 Task: Find connections with filter location Governador Valadares with filter topic #Corporationwith filter profile language French with filter current company MetrixLab with filter school NSS College of Engineering, Palakkad with filter industry Oil and Gas with filter service category UX Research with filter keywords title Accounting Director
Action: Mouse moved to (486, 168)
Screenshot: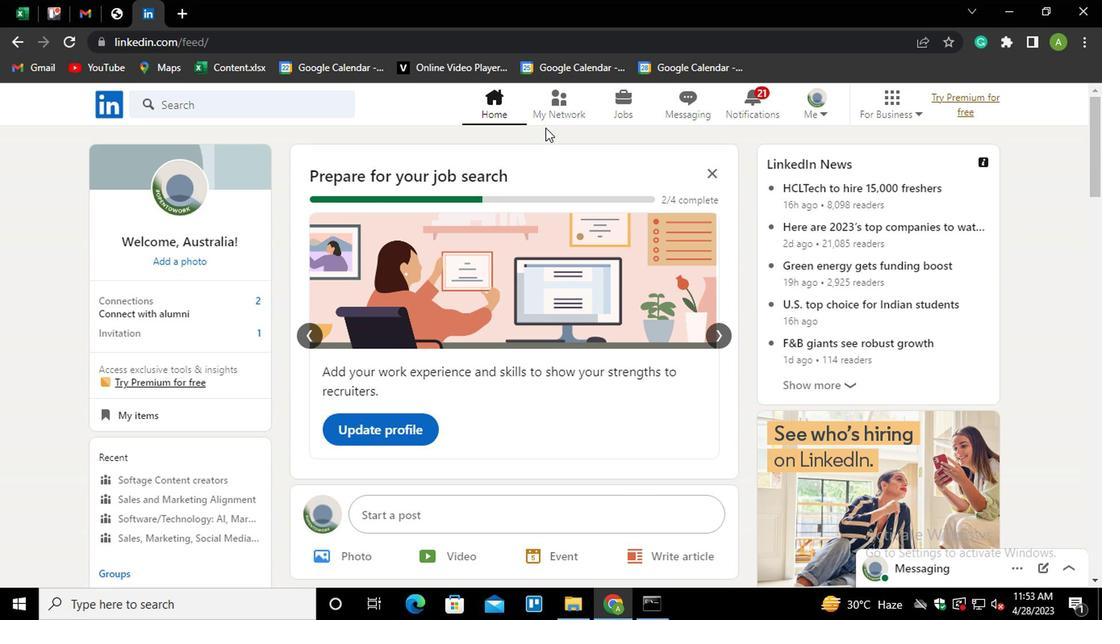 
Action: Mouse pressed left at (486, 168)
Screenshot: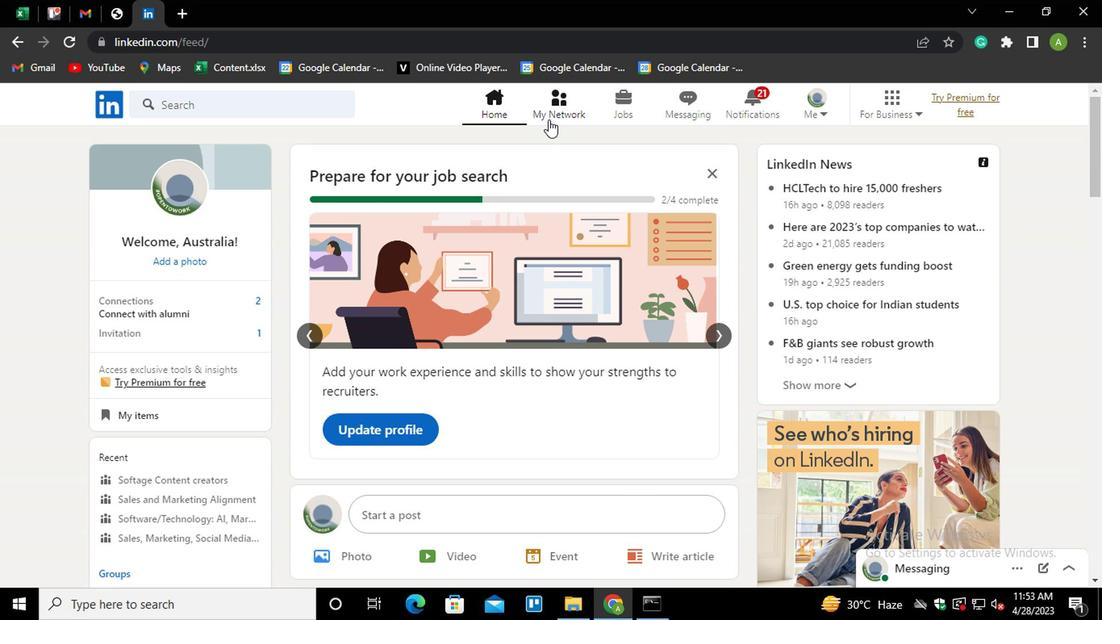 
Action: Mouse moved to (227, 227)
Screenshot: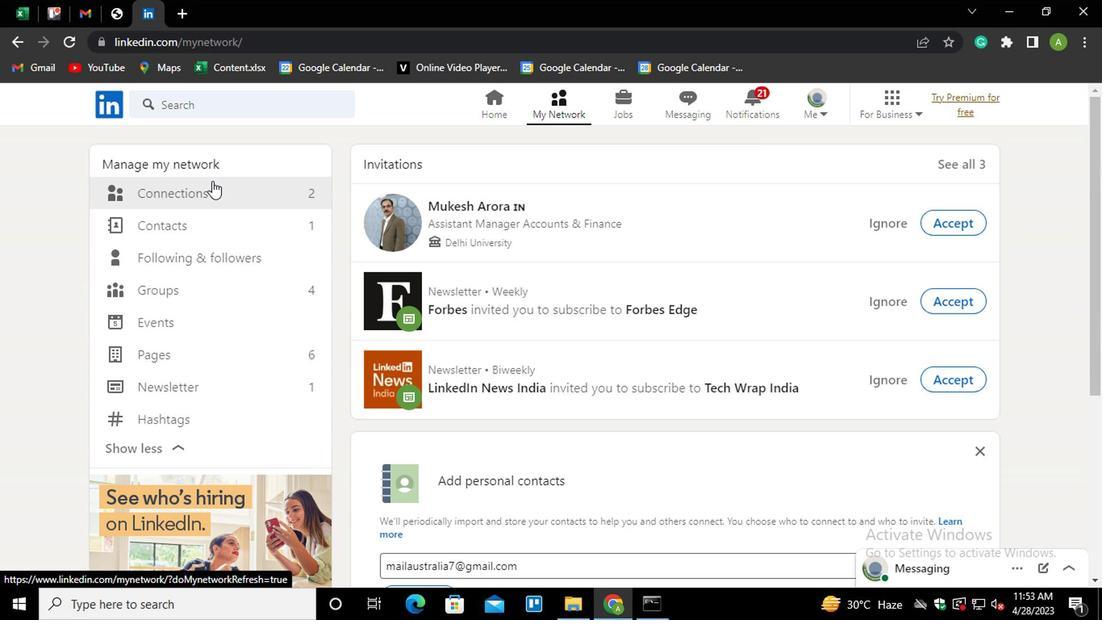 
Action: Mouse pressed left at (227, 227)
Screenshot: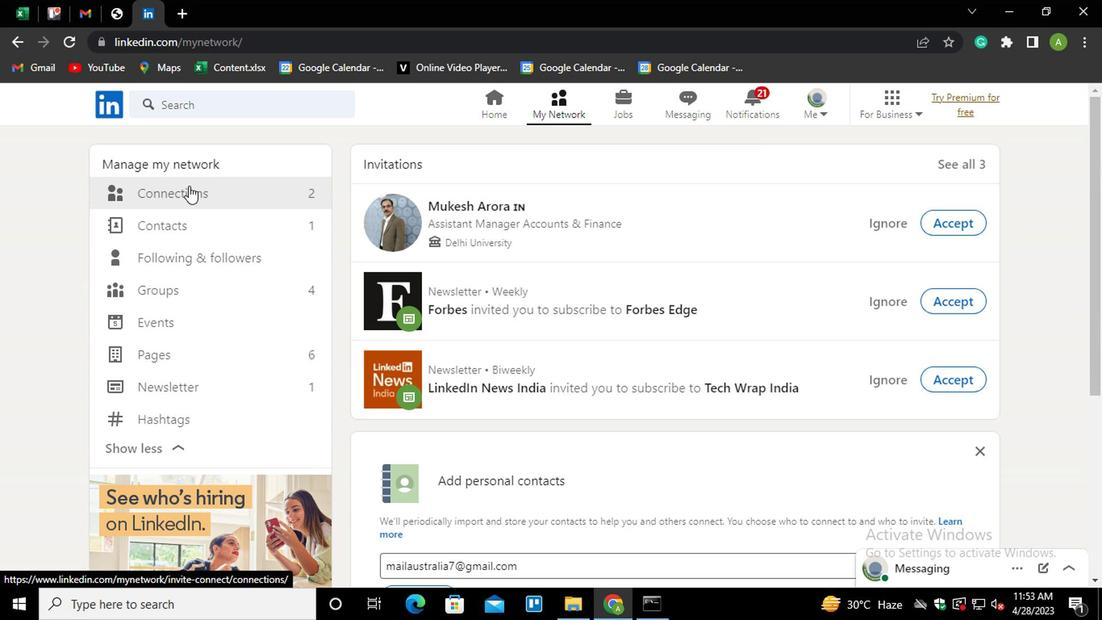 
Action: Mouse moved to (552, 229)
Screenshot: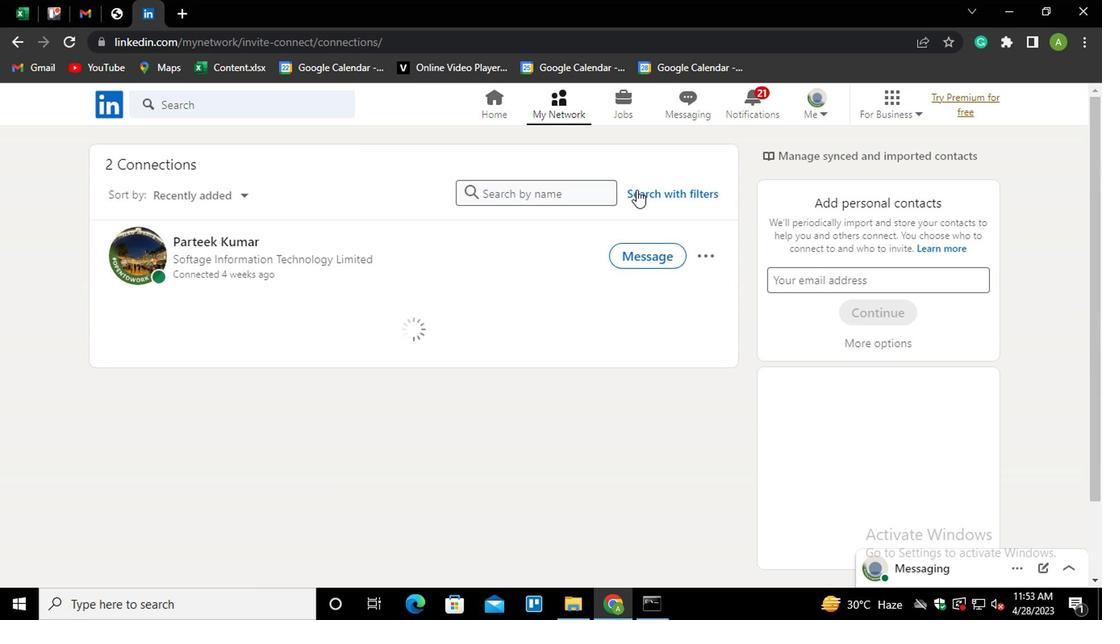 
Action: Mouse pressed left at (552, 229)
Screenshot: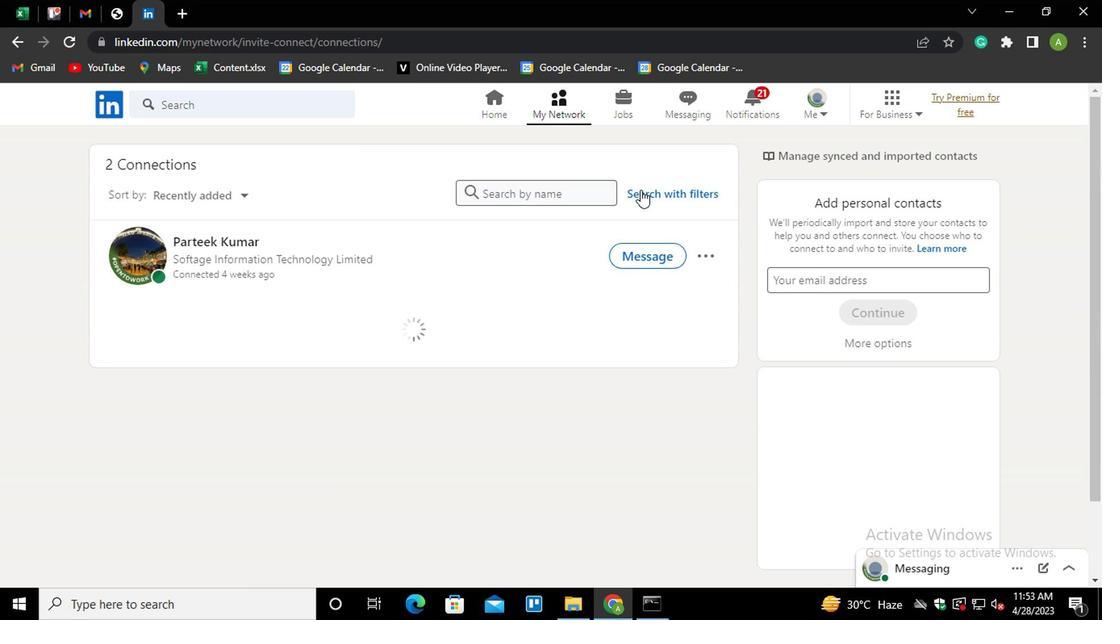 
Action: Mouse moved to (523, 205)
Screenshot: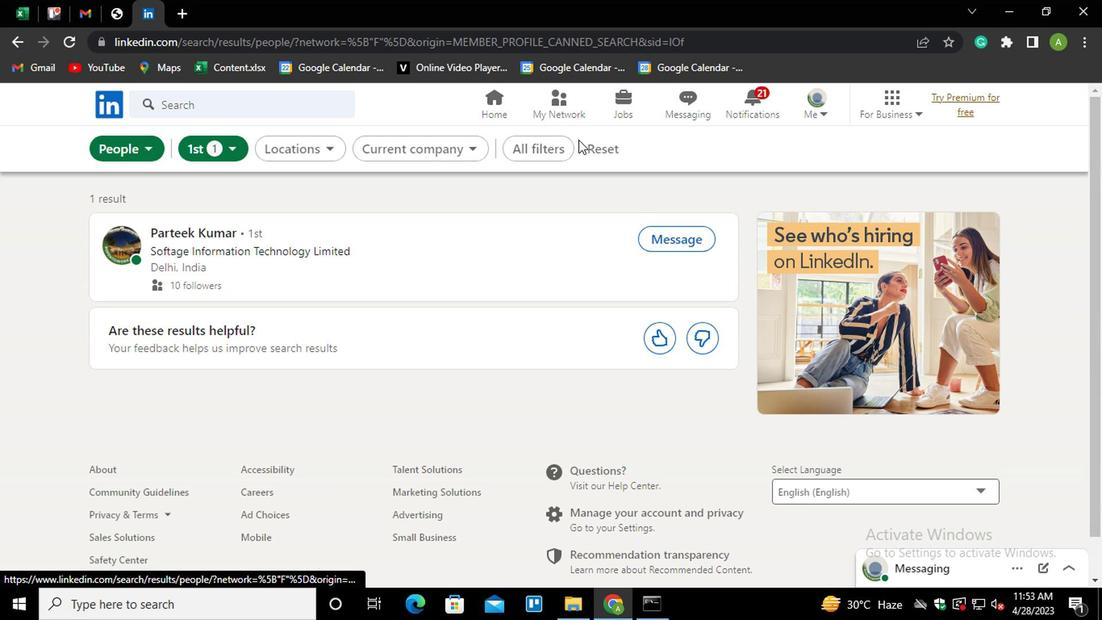 
Action: Mouse pressed left at (523, 205)
Screenshot: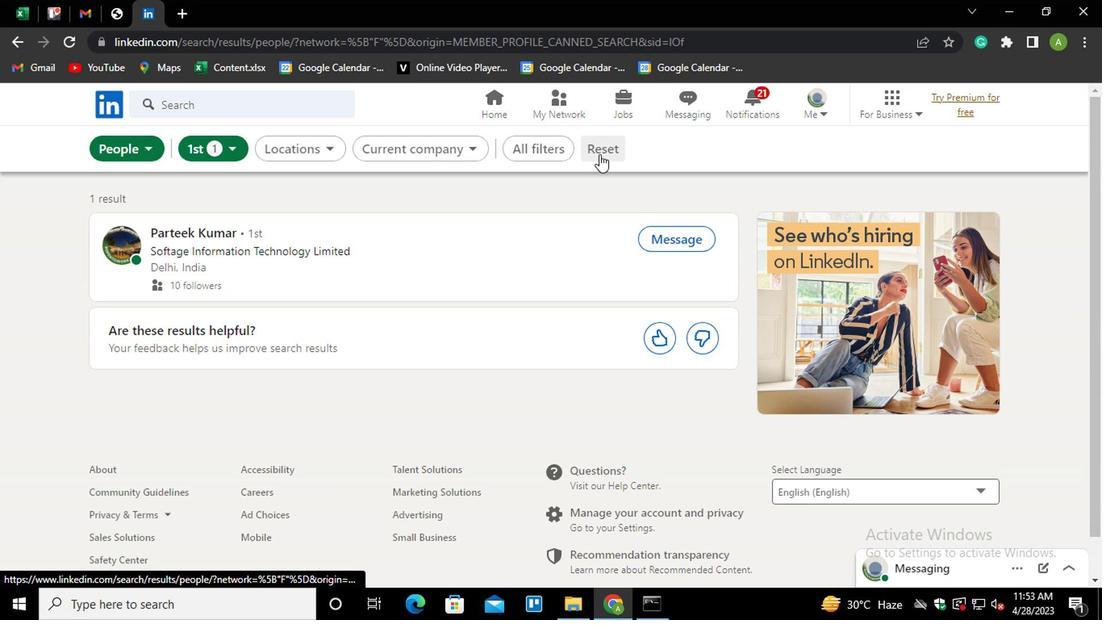 
Action: Mouse moved to (509, 201)
Screenshot: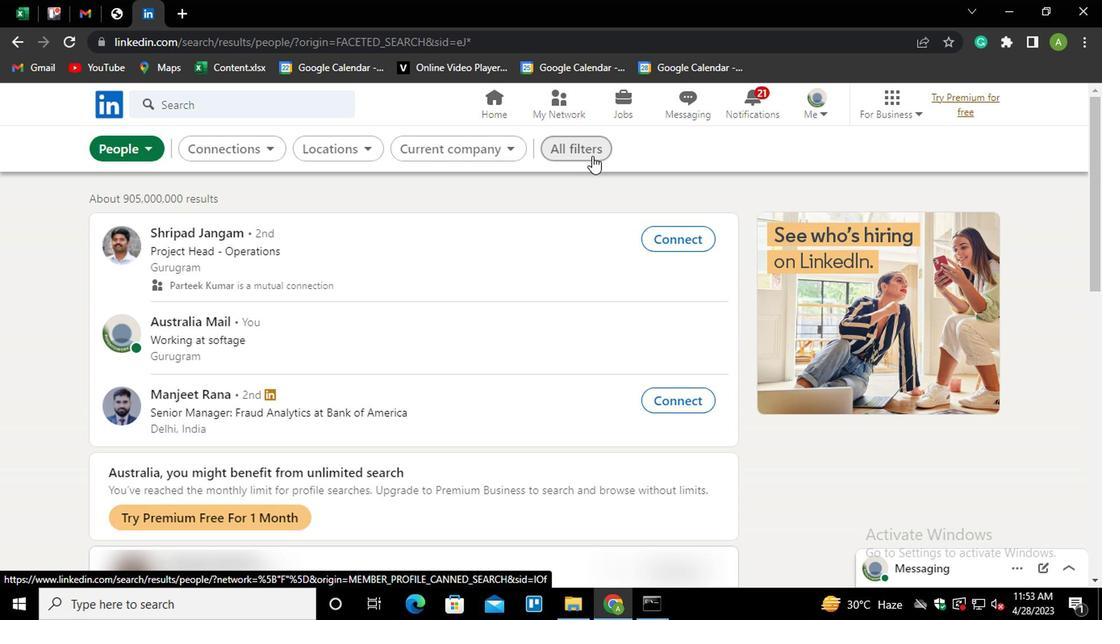 
Action: Mouse pressed left at (509, 201)
Screenshot: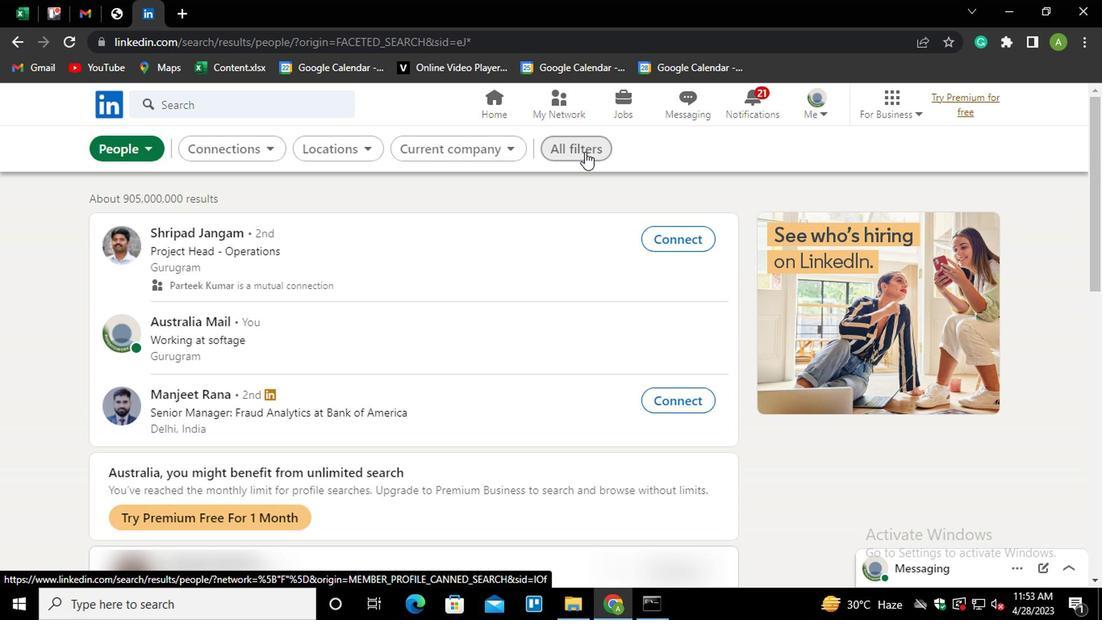 
Action: Mouse moved to (693, 284)
Screenshot: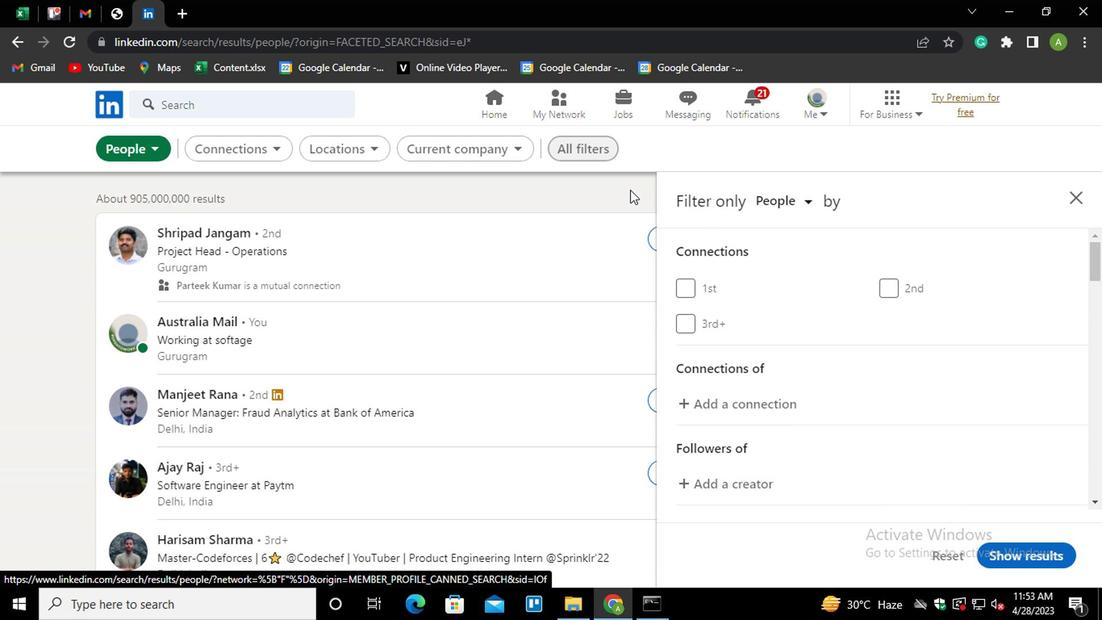 
Action: Mouse scrolled (693, 284) with delta (0, 0)
Screenshot: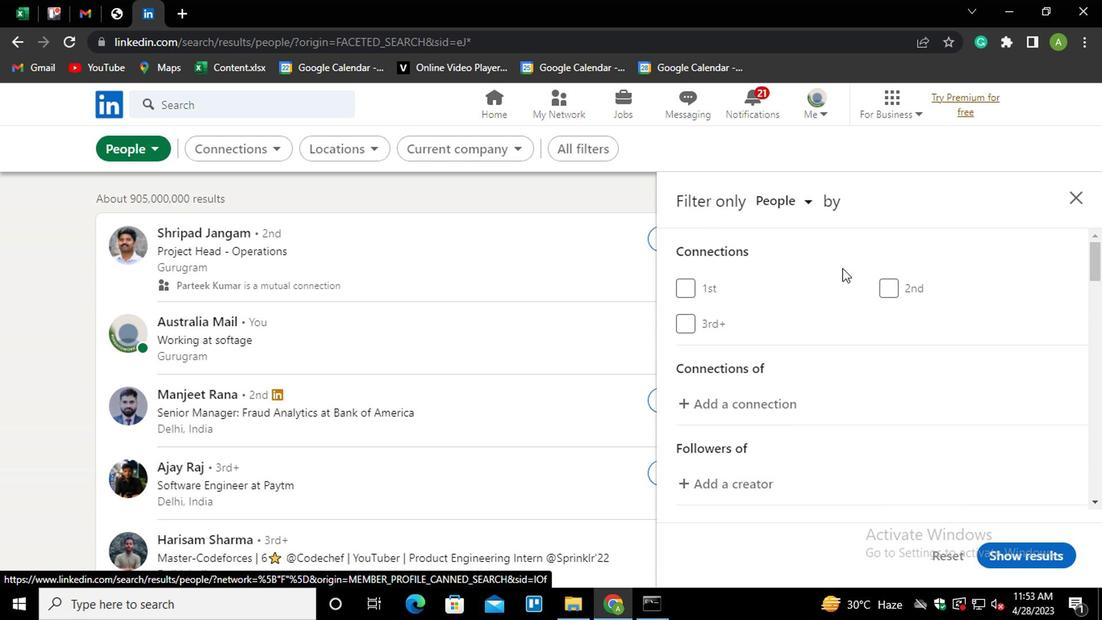 
Action: Mouse scrolled (693, 284) with delta (0, 0)
Screenshot: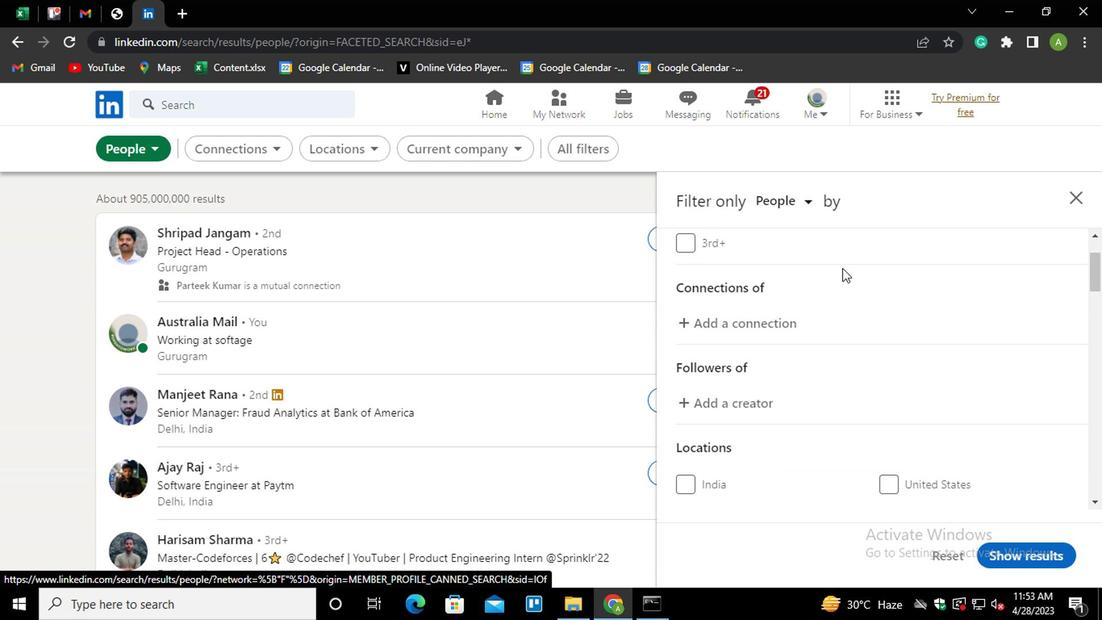 
Action: Mouse scrolled (693, 284) with delta (0, 0)
Screenshot: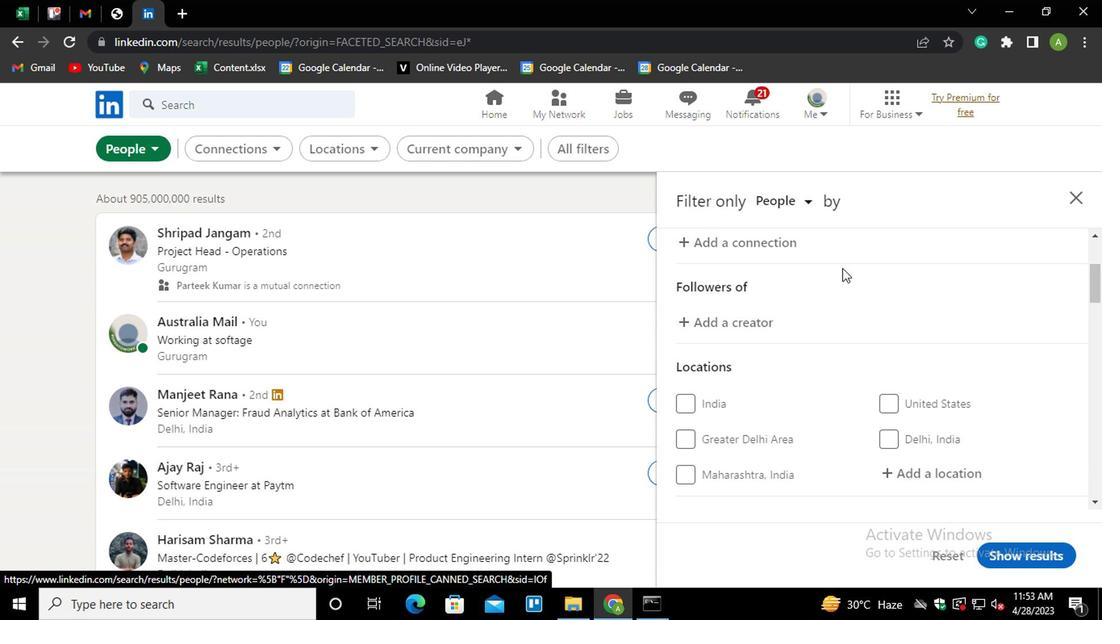 
Action: Mouse scrolled (693, 284) with delta (0, 0)
Screenshot: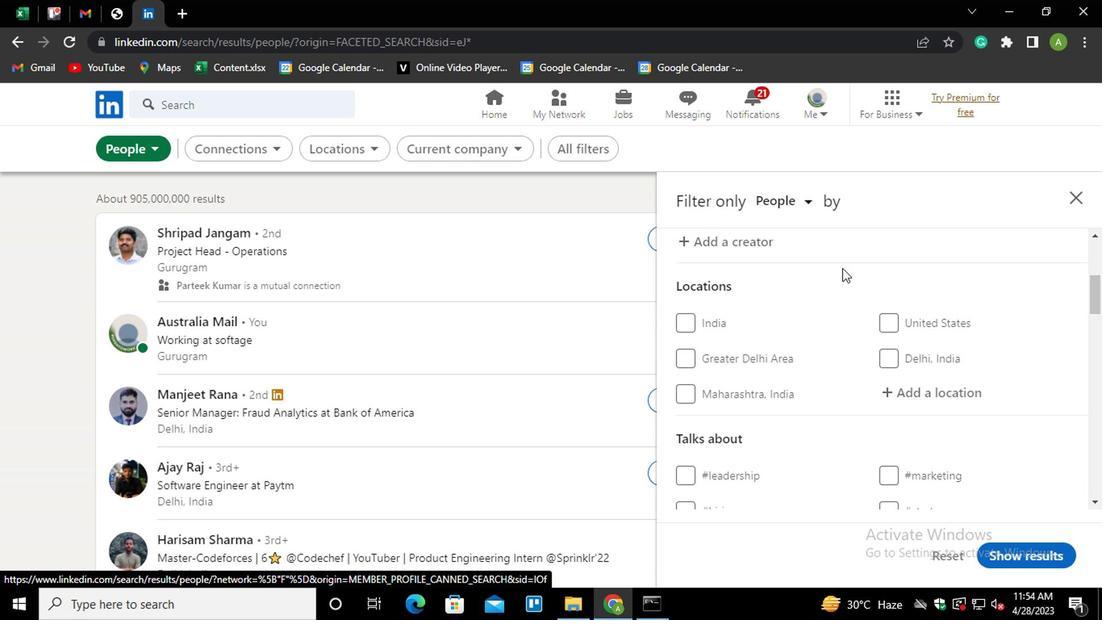 
Action: Mouse moved to (737, 315)
Screenshot: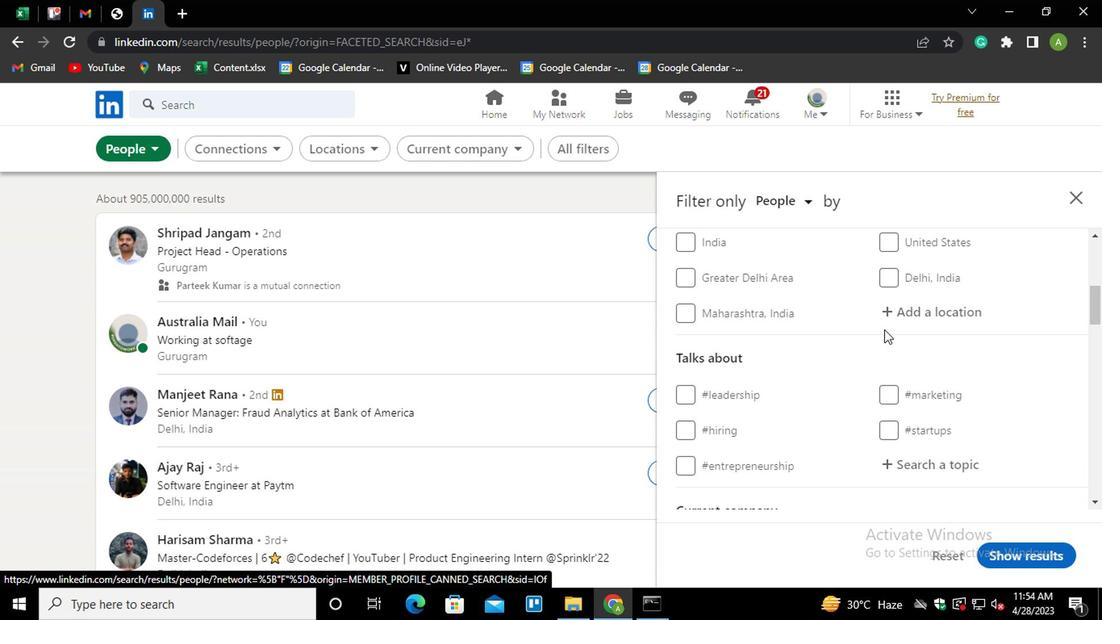 
Action: Mouse pressed left at (737, 315)
Screenshot: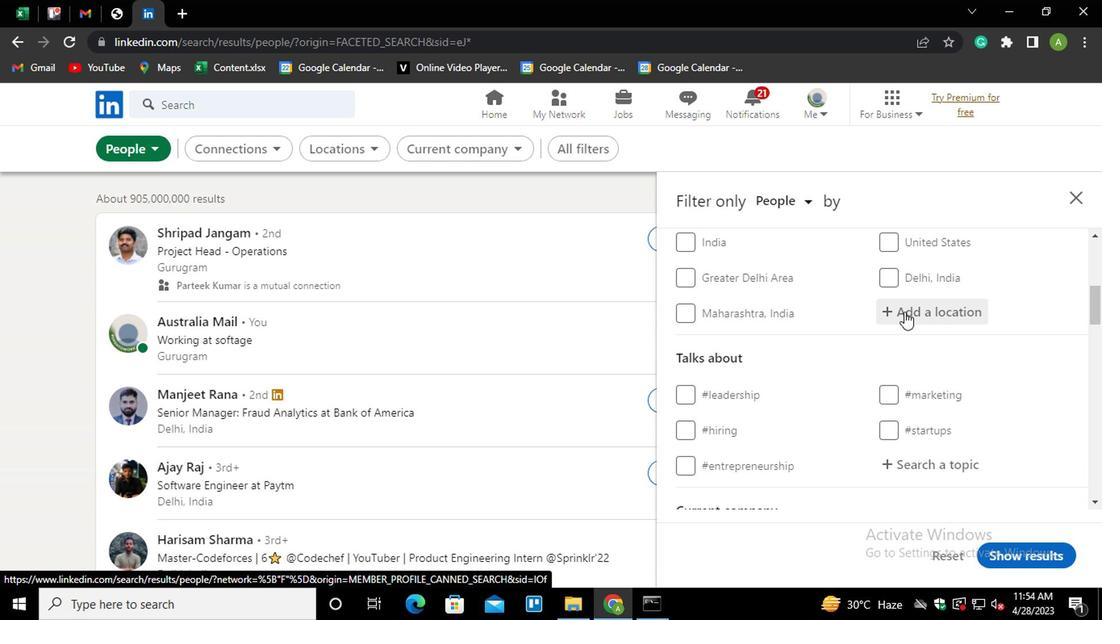 
Action: Key pressed <Key.shift>GOB<Key.backspace>VERNADOR<Key.down><Key.enter>
Screenshot: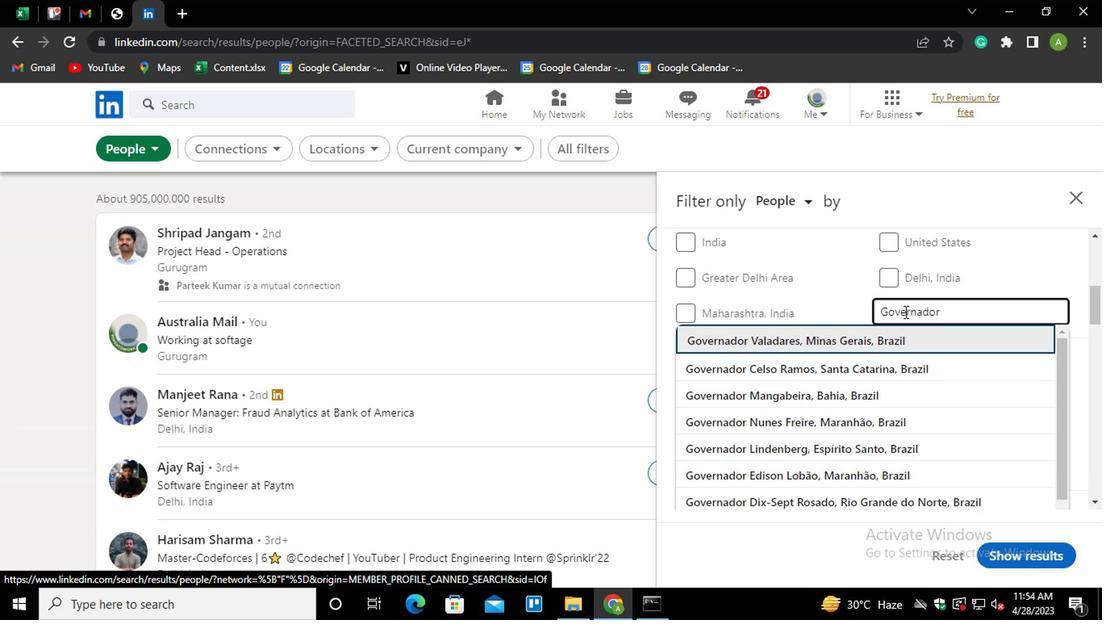 
Action: Mouse scrolled (737, 315) with delta (0, 0)
Screenshot: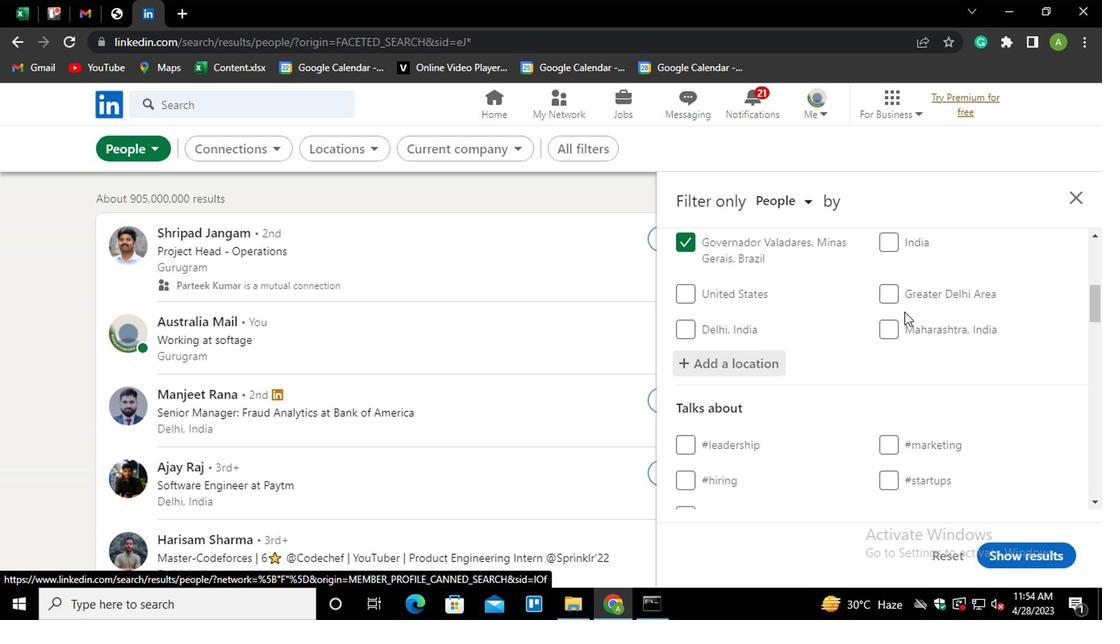 
Action: Mouse scrolled (737, 315) with delta (0, 0)
Screenshot: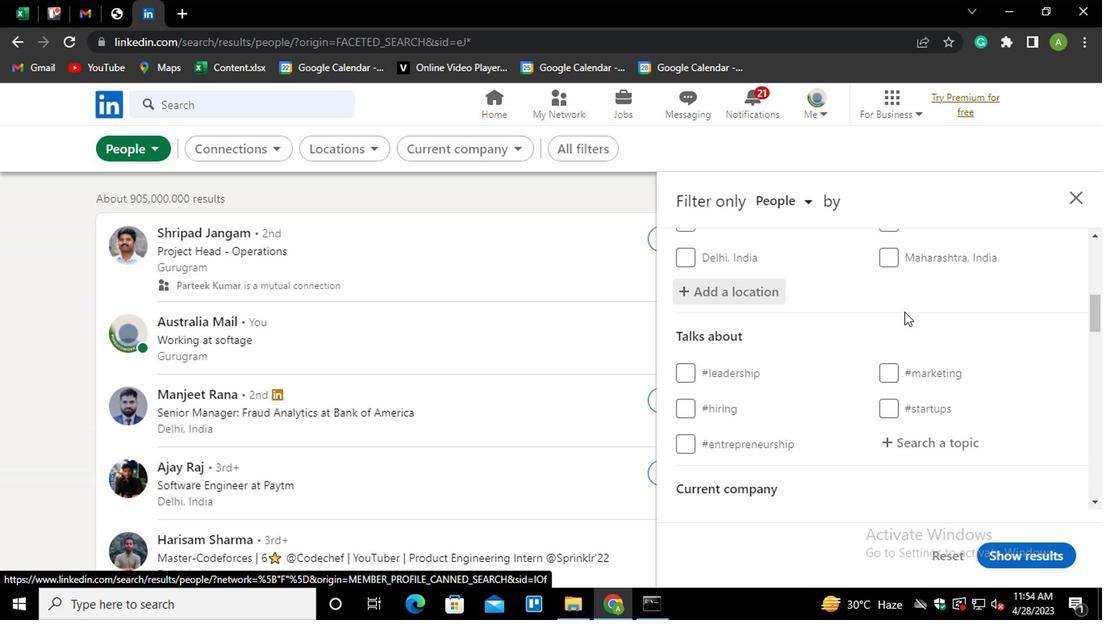 
Action: Mouse moved to (740, 339)
Screenshot: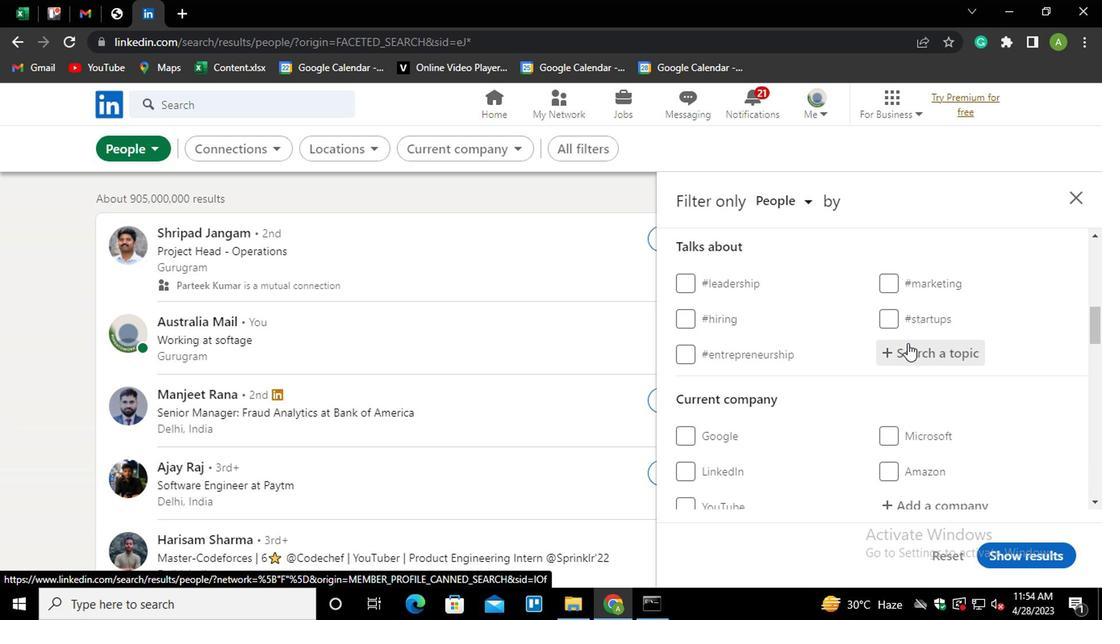 
Action: Mouse pressed left at (740, 339)
Screenshot: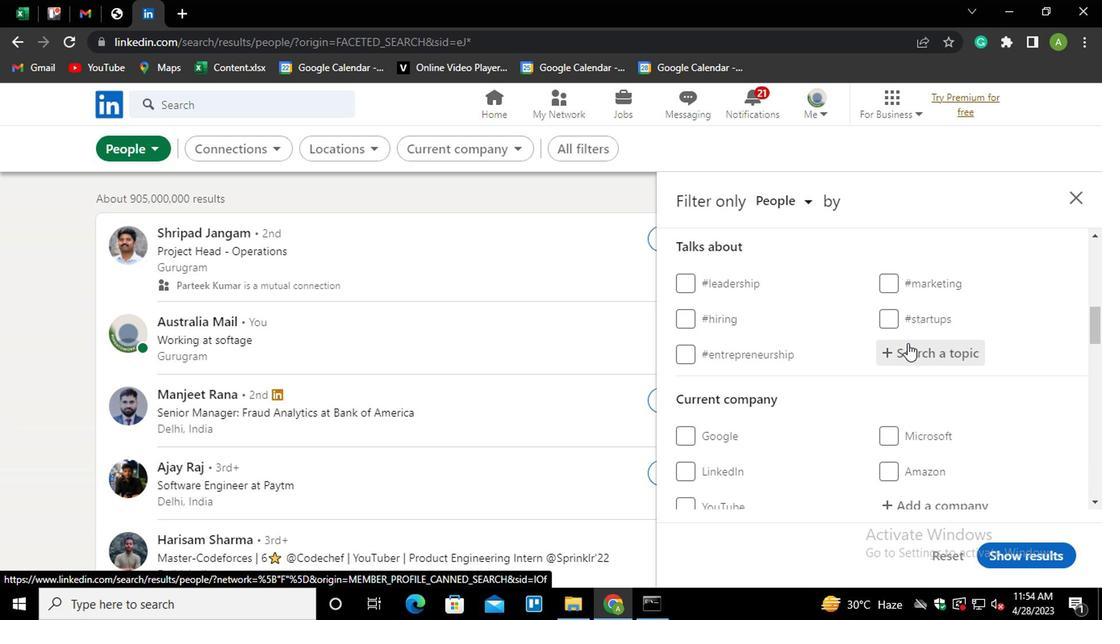 
Action: Key pressed CORPORATIN<Key.backspace><Key.down><Key.down><Key.down><Key.enter>
Screenshot: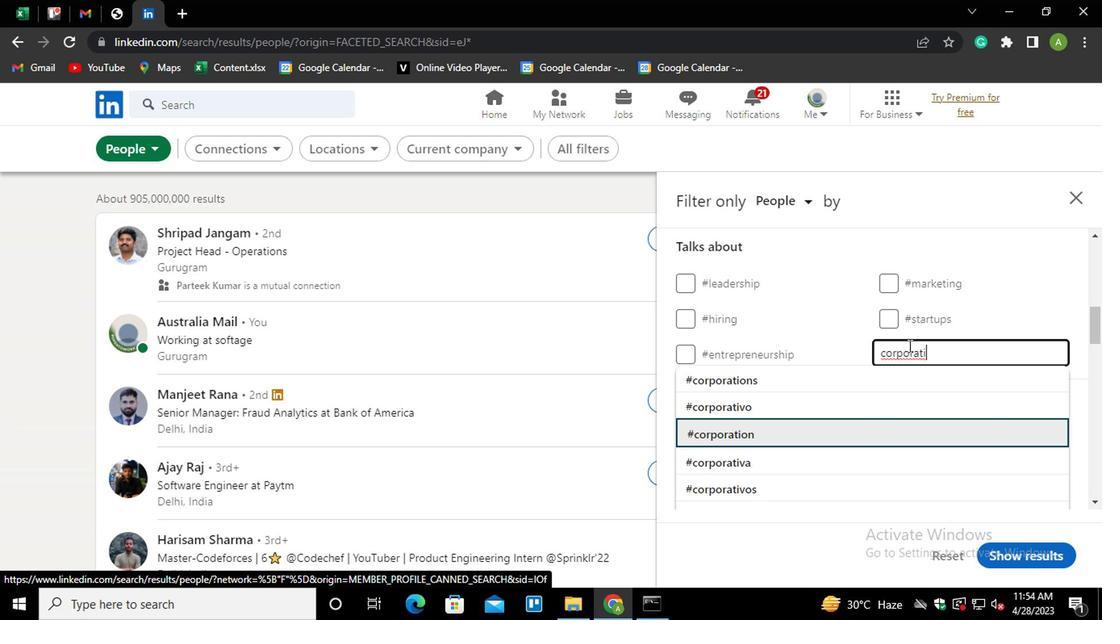 
Action: Mouse scrolled (740, 339) with delta (0, 0)
Screenshot: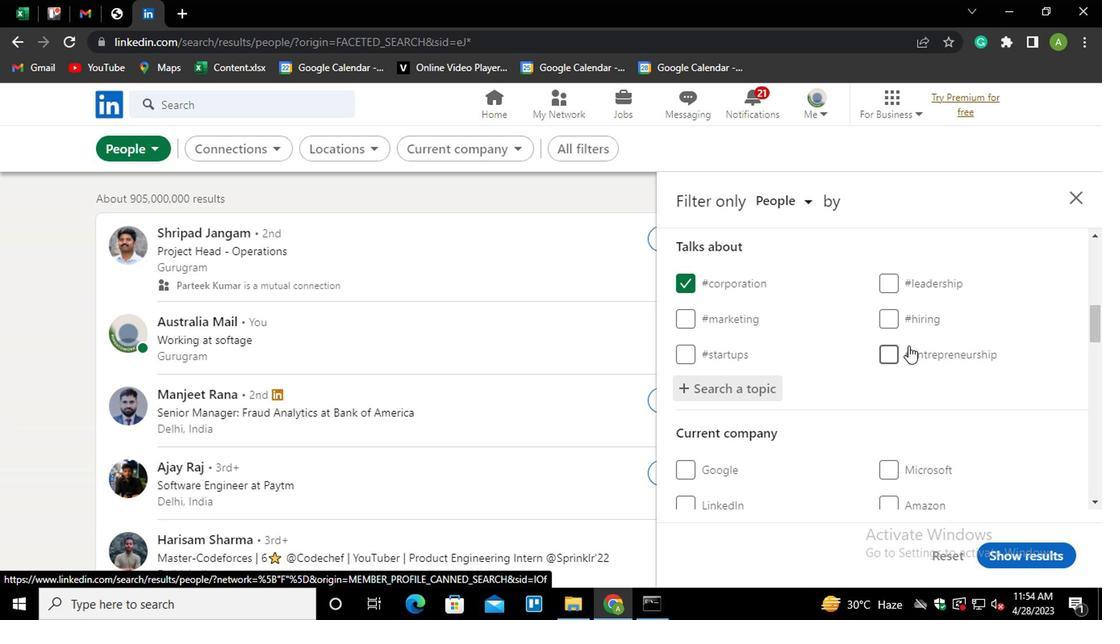 
Action: Mouse scrolled (740, 339) with delta (0, 0)
Screenshot: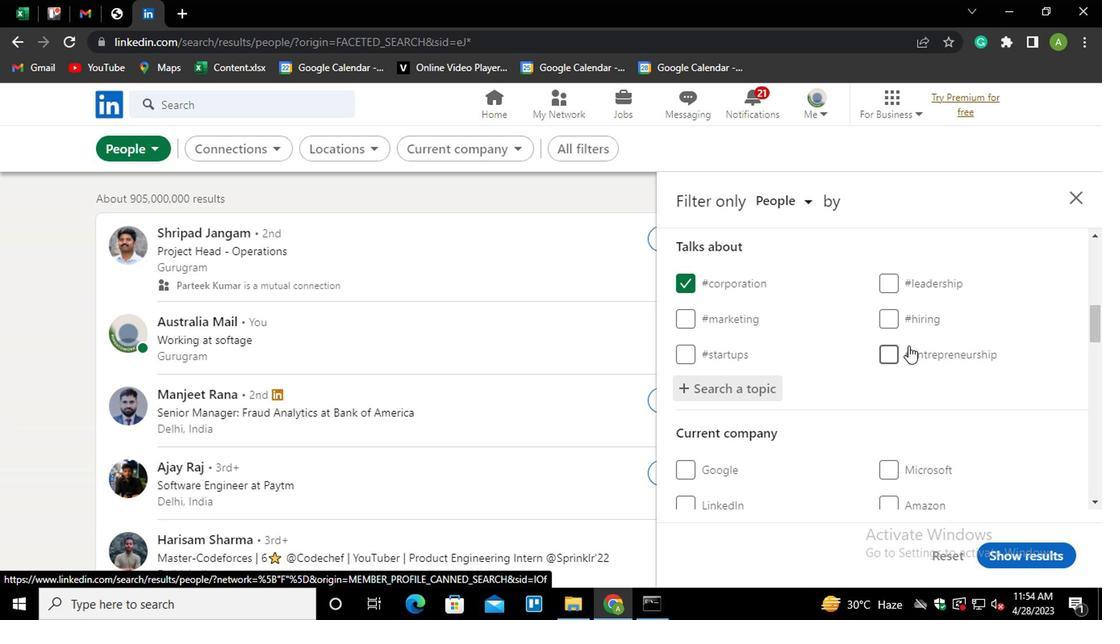 
Action: Mouse scrolled (740, 339) with delta (0, 0)
Screenshot: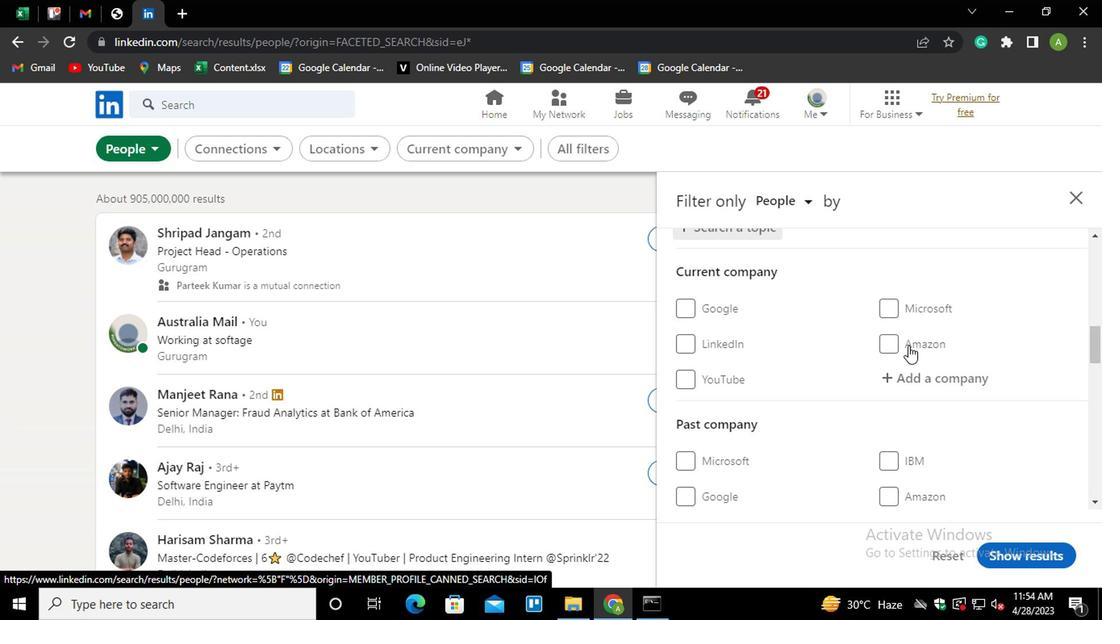 
Action: Mouse scrolled (740, 339) with delta (0, 0)
Screenshot: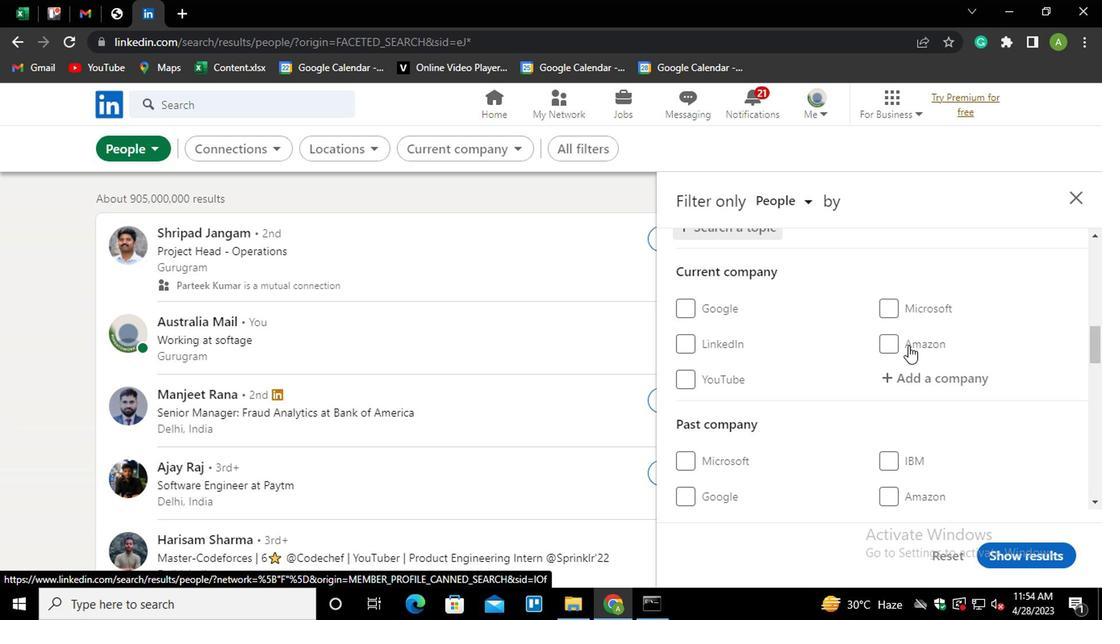 
Action: Mouse scrolled (740, 339) with delta (0, 0)
Screenshot: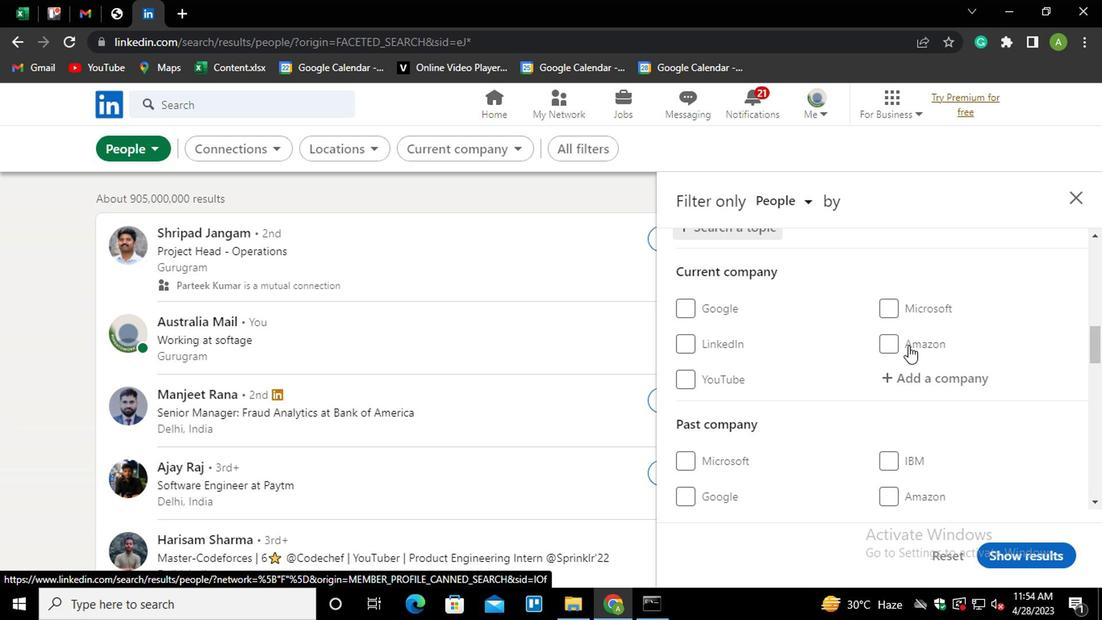 
Action: Mouse scrolled (740, 339) with delta (0, 0)
Screenshot: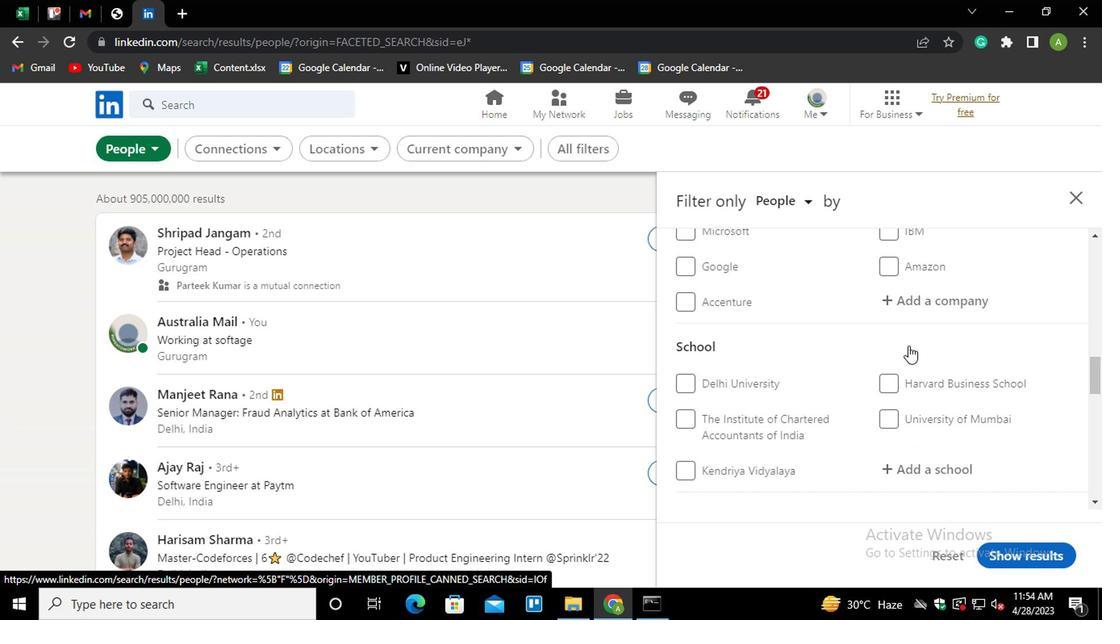 
Action: Mouse scrolled (740, 339) with delta (0, 0)
Screenshot: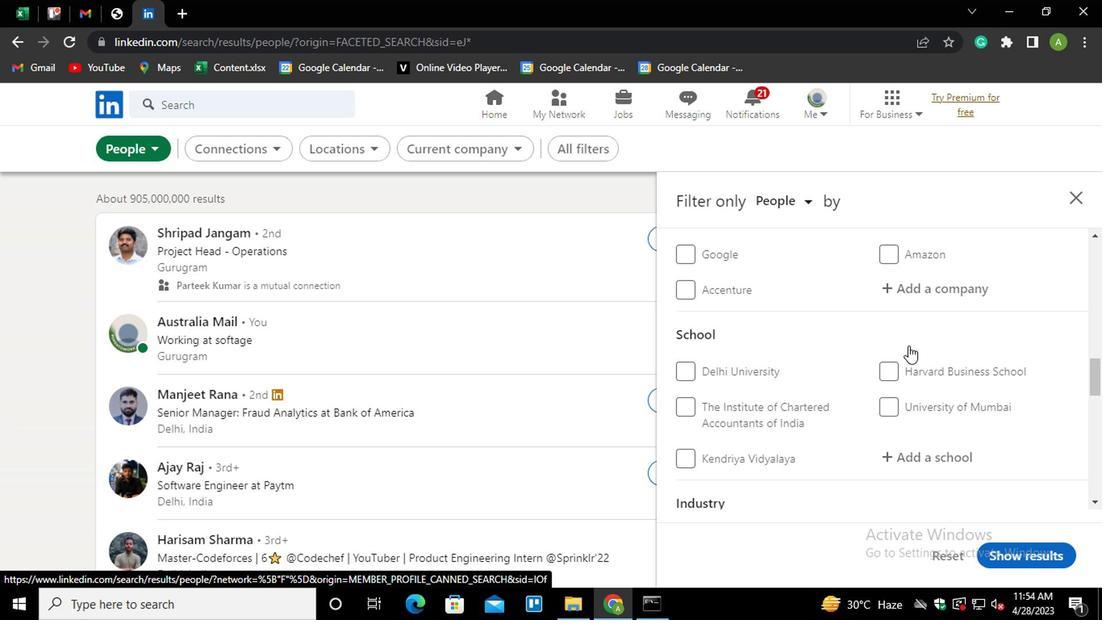 
Action: Mouse scrolled (740, 339) with delta (0, 0)
Screenshot: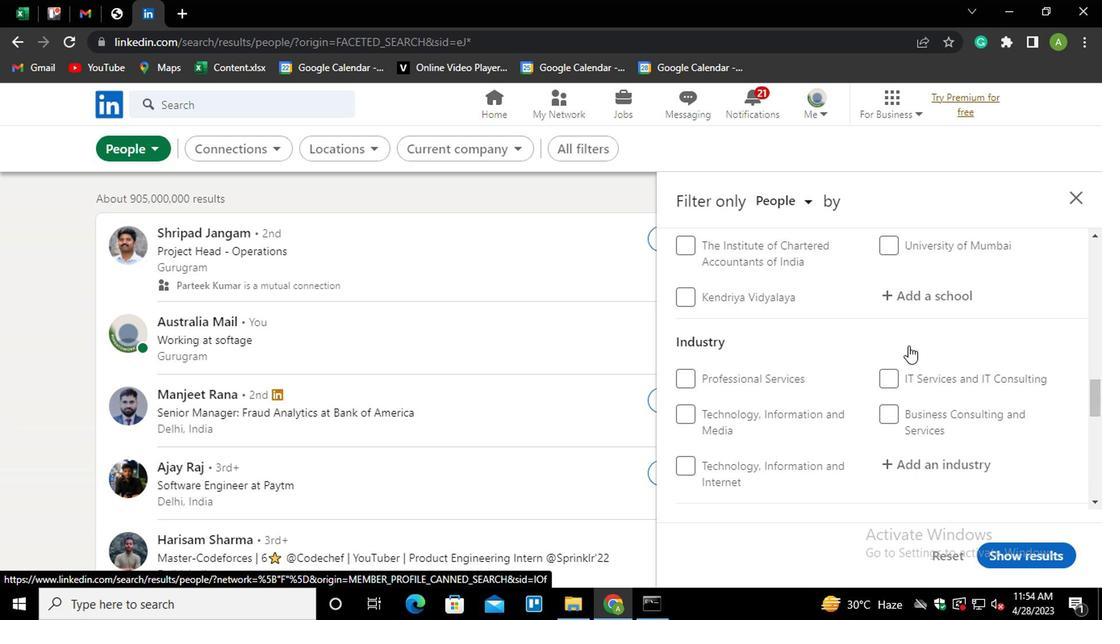 
Action: Mouse scrolled (740, 339) with delta (0, 0)
Screenshot: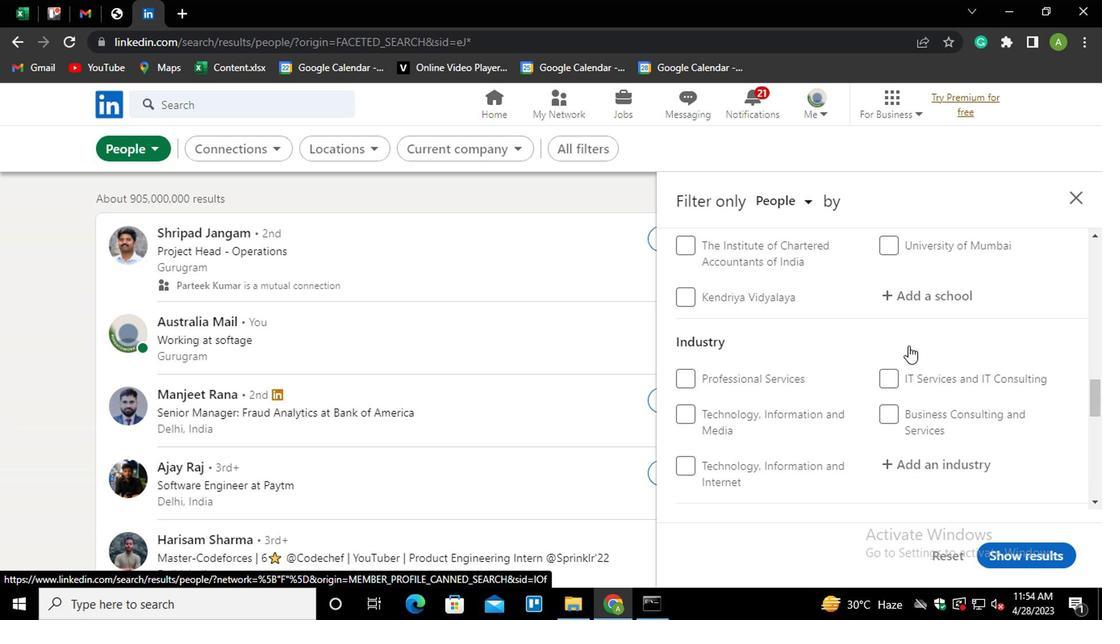 
Action: Mouse scrolled (740, 339) with delta (0, 0)
Screenshot: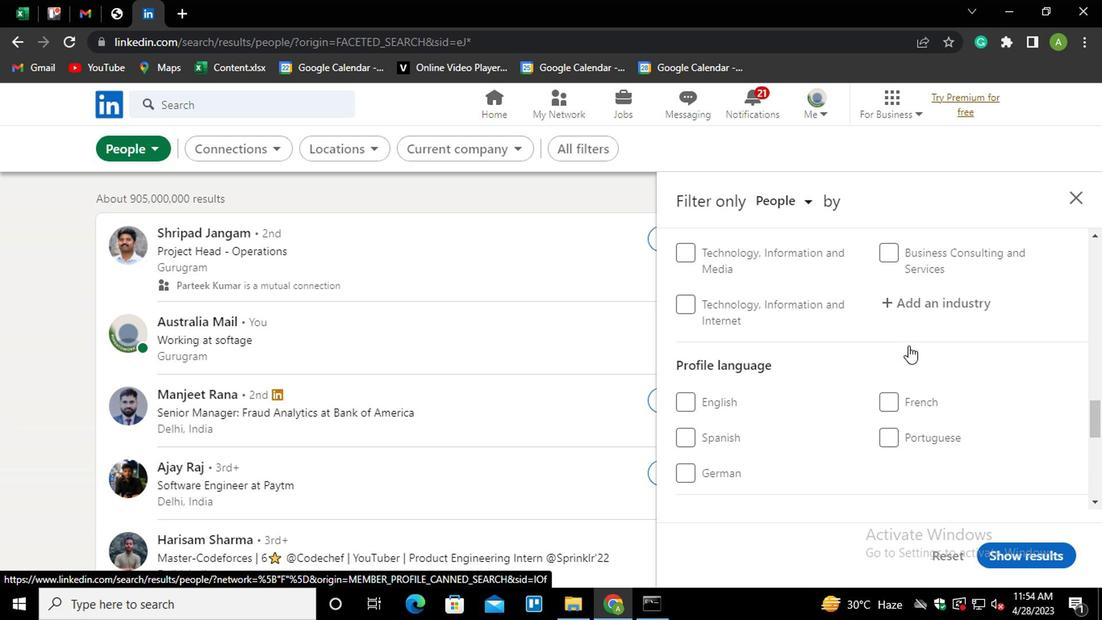 
Action: Mouse moved to (724, 325)
Screenshot: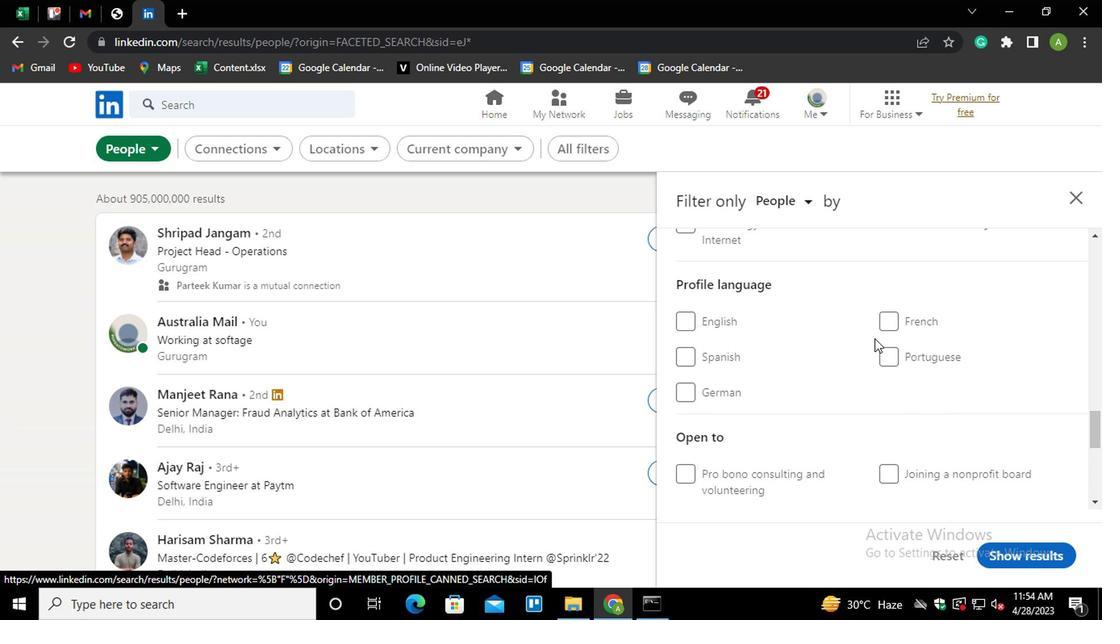 
Action: Mouse pressed left at (724, 325)
Screenshot: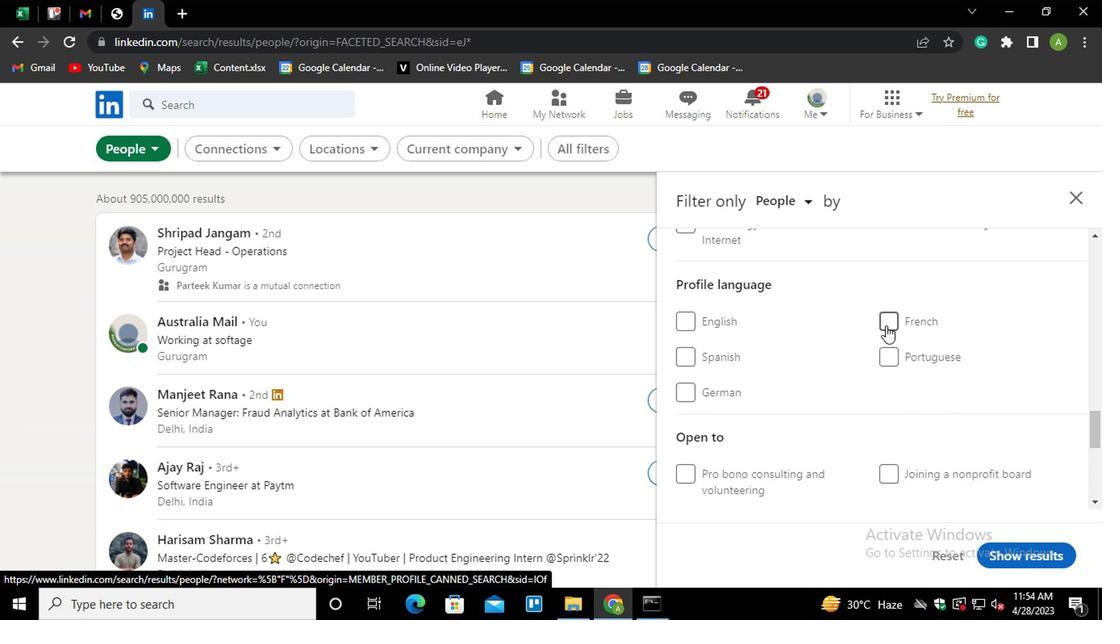 
Action: Mouse moved to (737, 349)
Screenshot: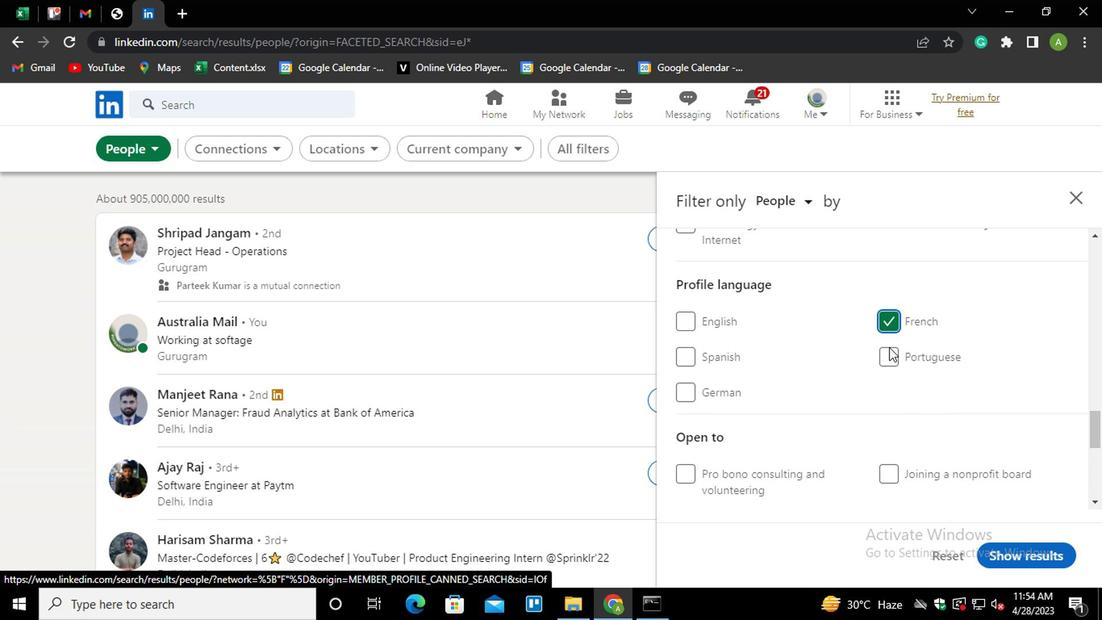 
Action: Mouse scrolled (737, 349) with delta (0, 0)
Screenshot: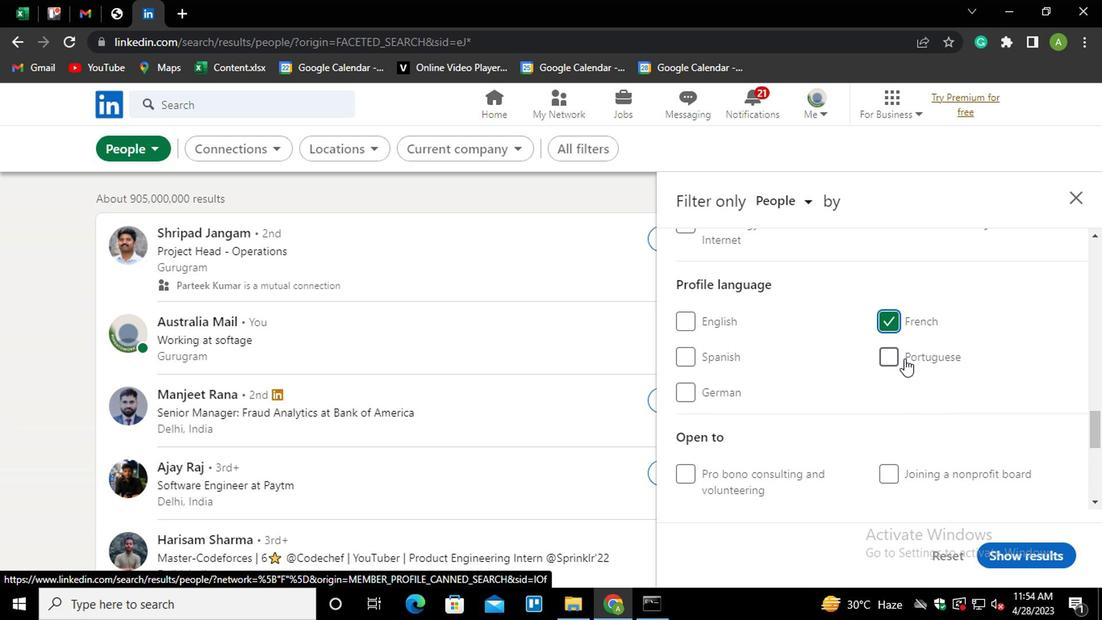 
Action: Mouse scrolled (737, 349) with delta (0, 0)
Screenshot: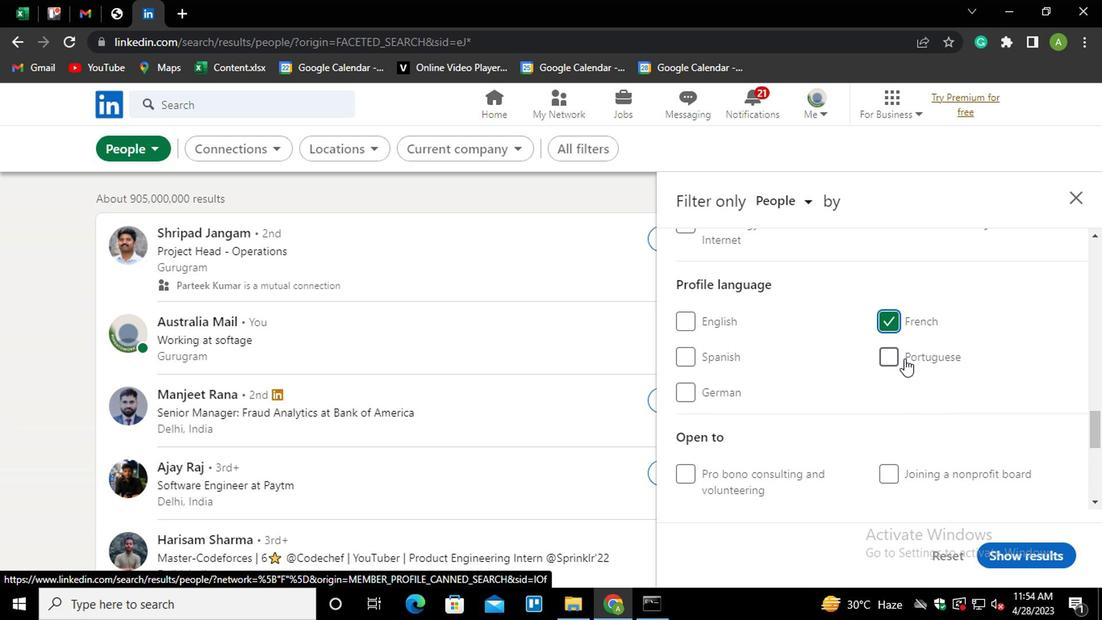 
Action: Mouse scrolled (737, 349) with delta (0, 0)
Screenshot: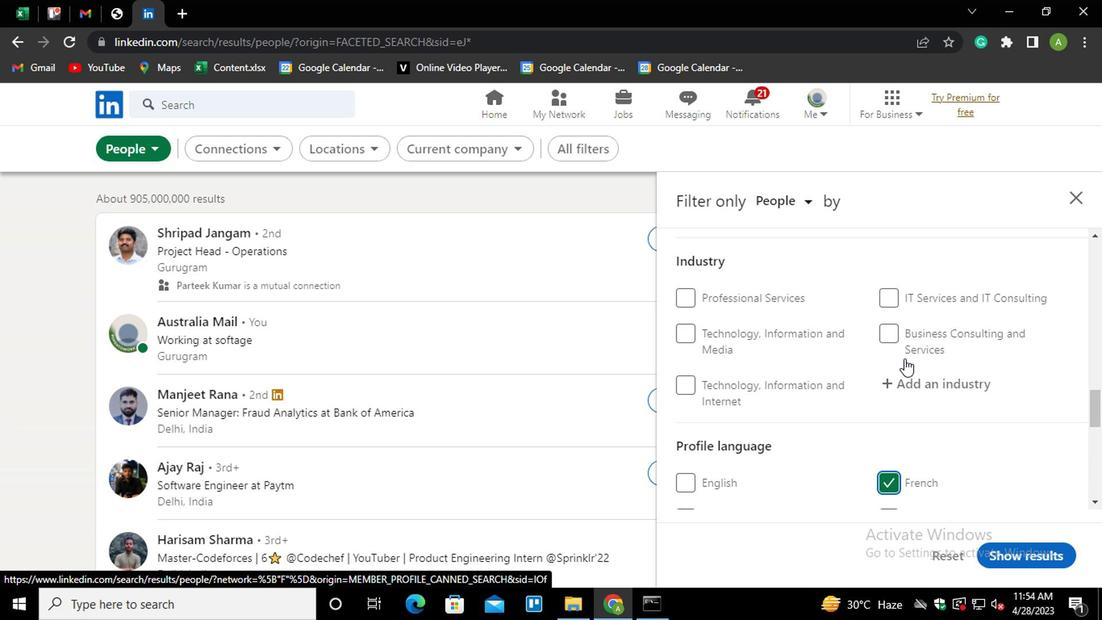 
Action: Mouse scrolled (737, 349) with delta (0, 0)
Screenshot: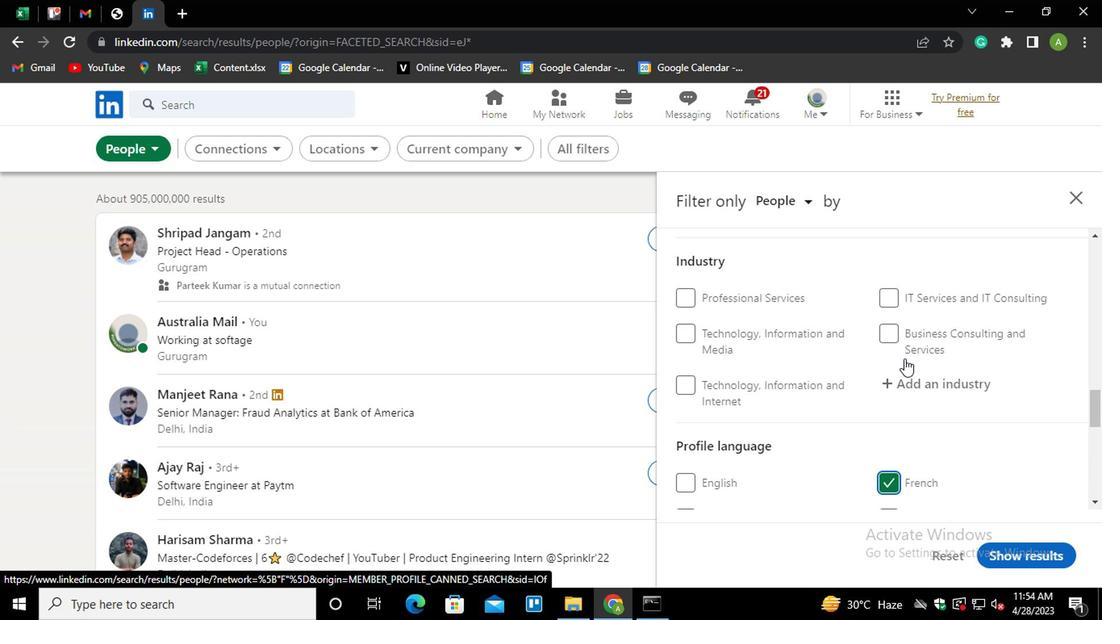 
Action: Mouse scrolled (737, 349) with delta (0, 0)
Screenshot: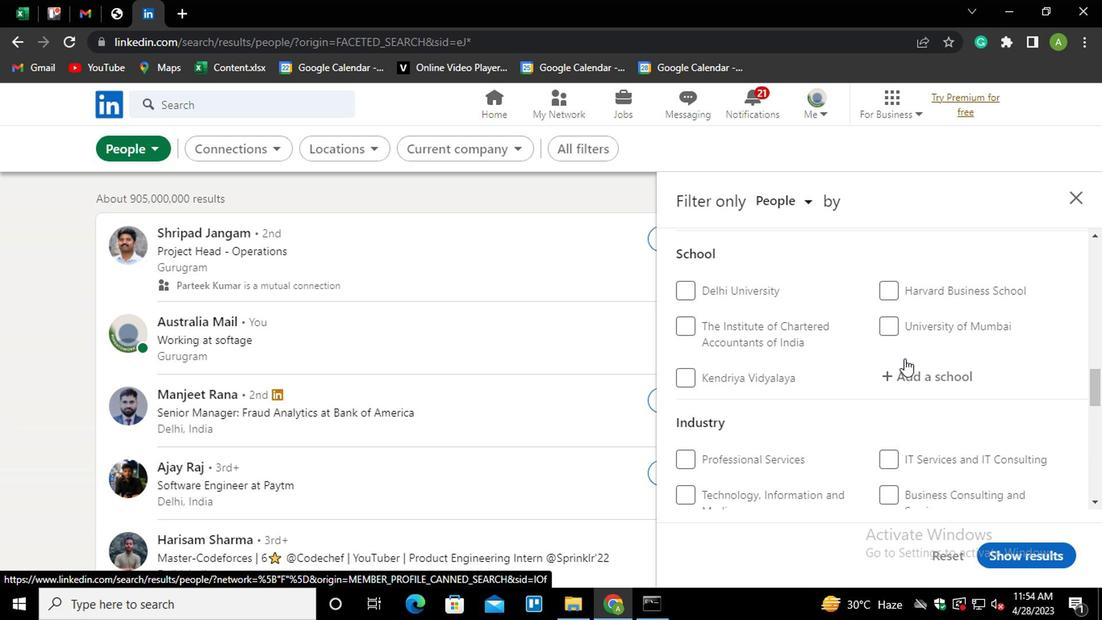 
Action: Mouse scrolled (737, 349) with delta (0, 0)
Screenshot: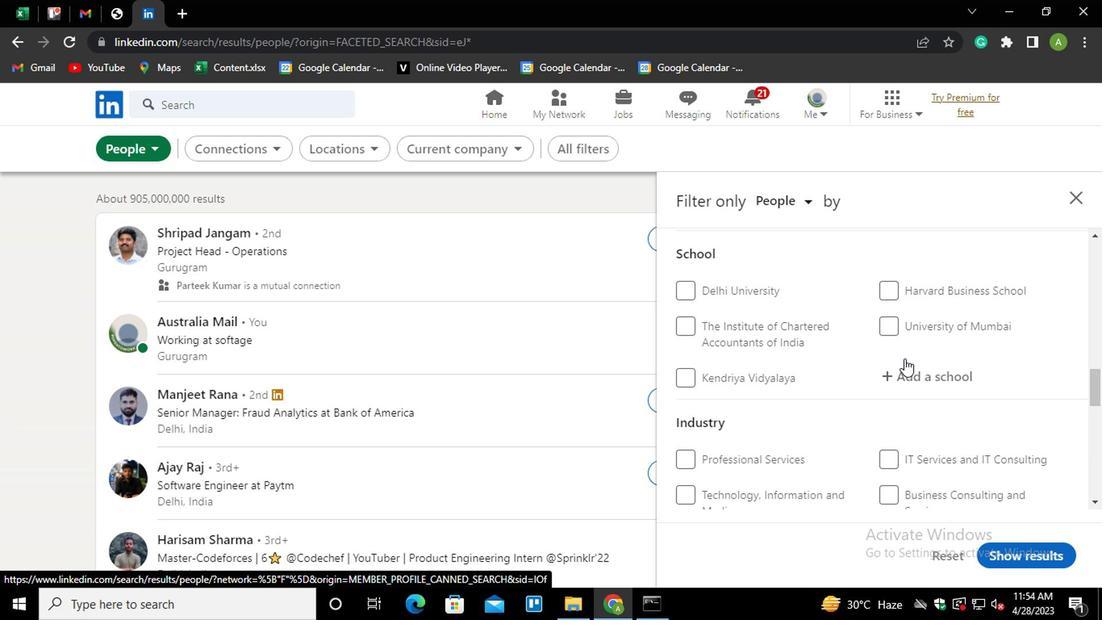 
Action: Mouse scrolled (737, 349) with delta (0, 0)
Screenshot: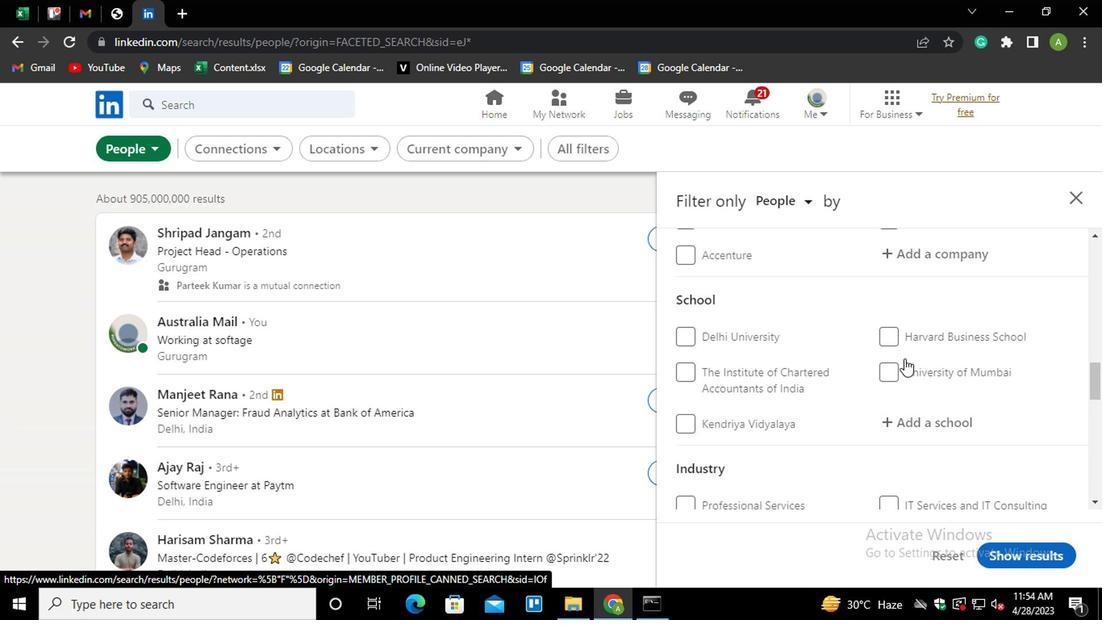 
Action: Mouse scrolled (737, 349) with delta (0, 0)
Screenshot: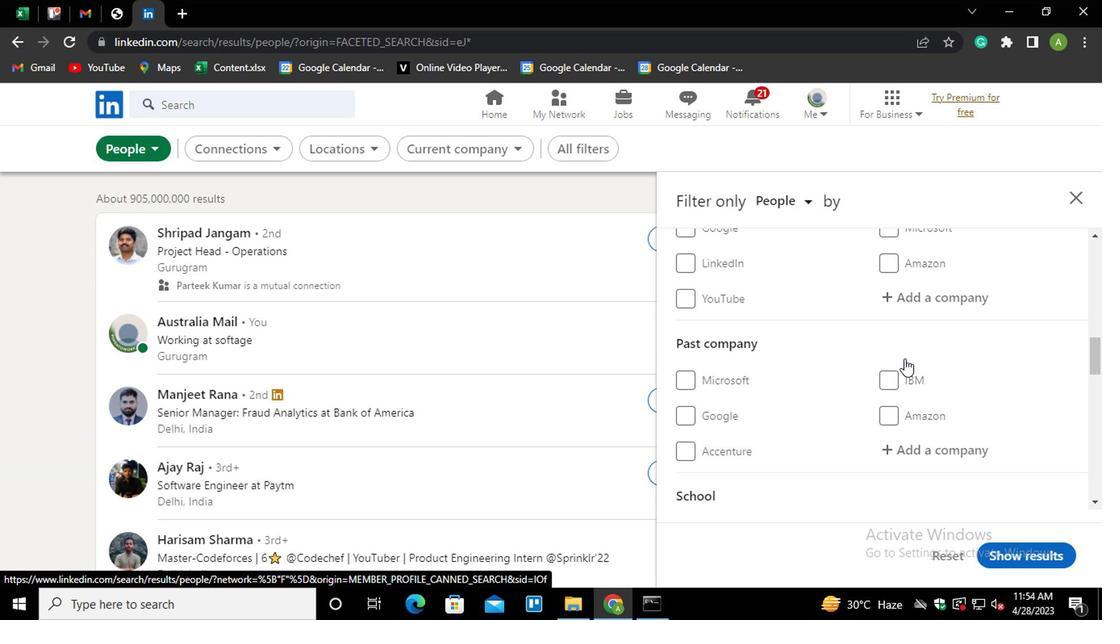 
Action: Mouse moved to (741, 361)
Screenshot: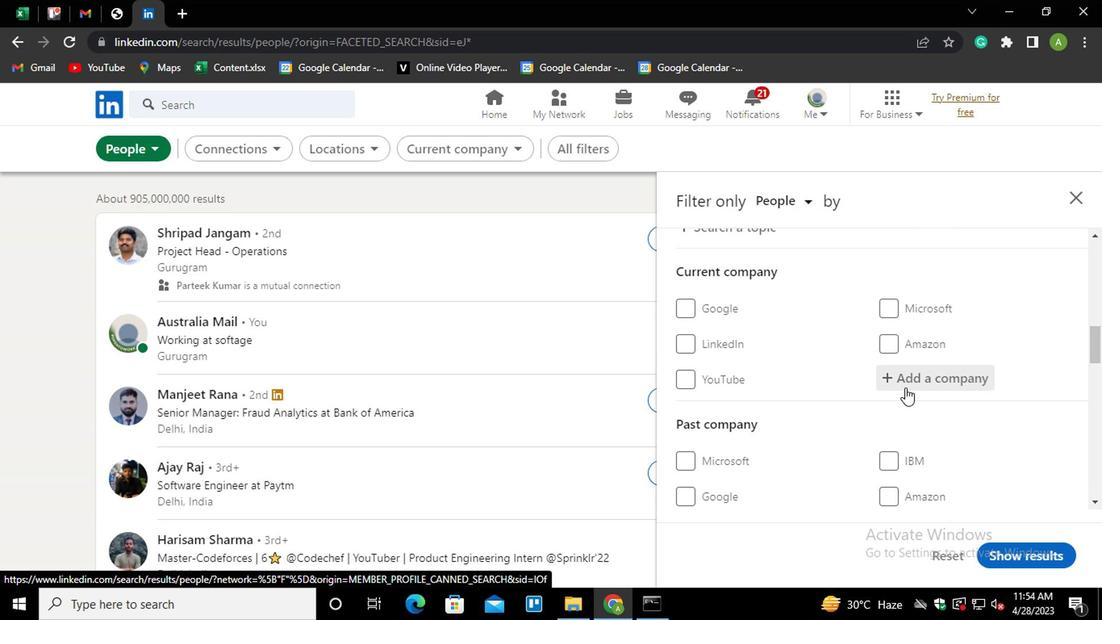 
Action: Mouse pressed left at (741, 361)
Screenshot: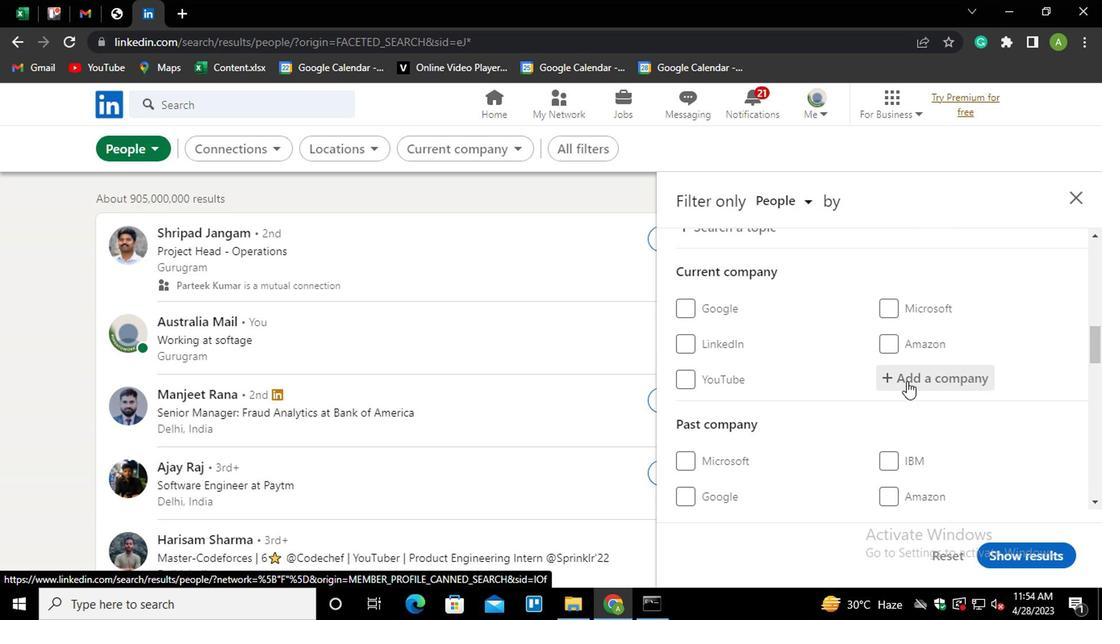 
Action: Mouse moved to (739, 361)
Screenshot: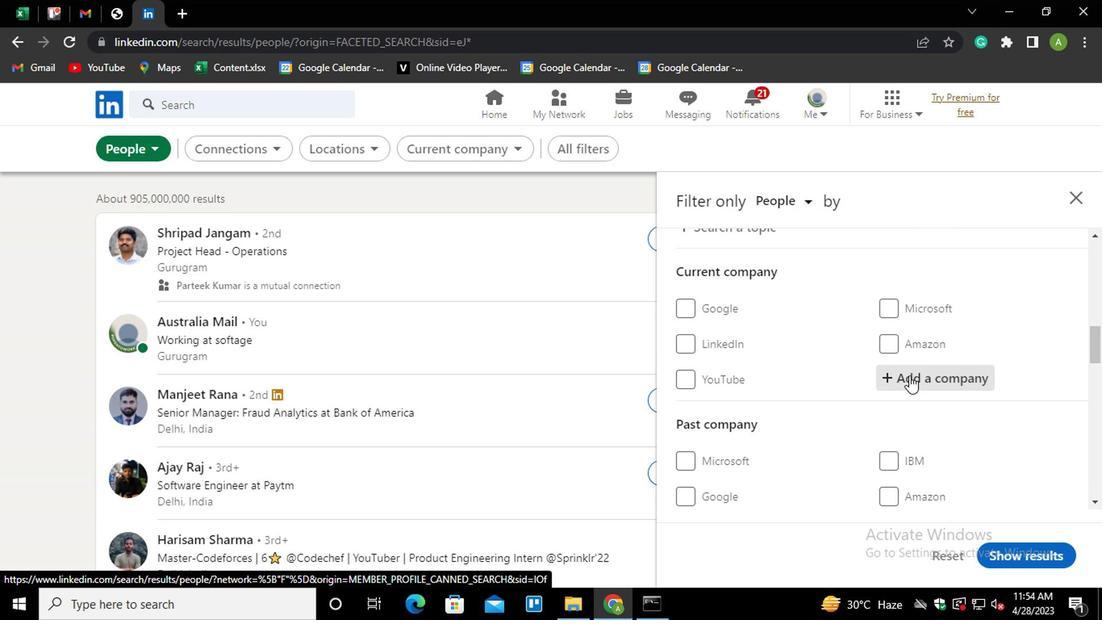 
Action: Key pressed <Key.shift>METRIXLA<Key.down><Key.enter>
Screenshot: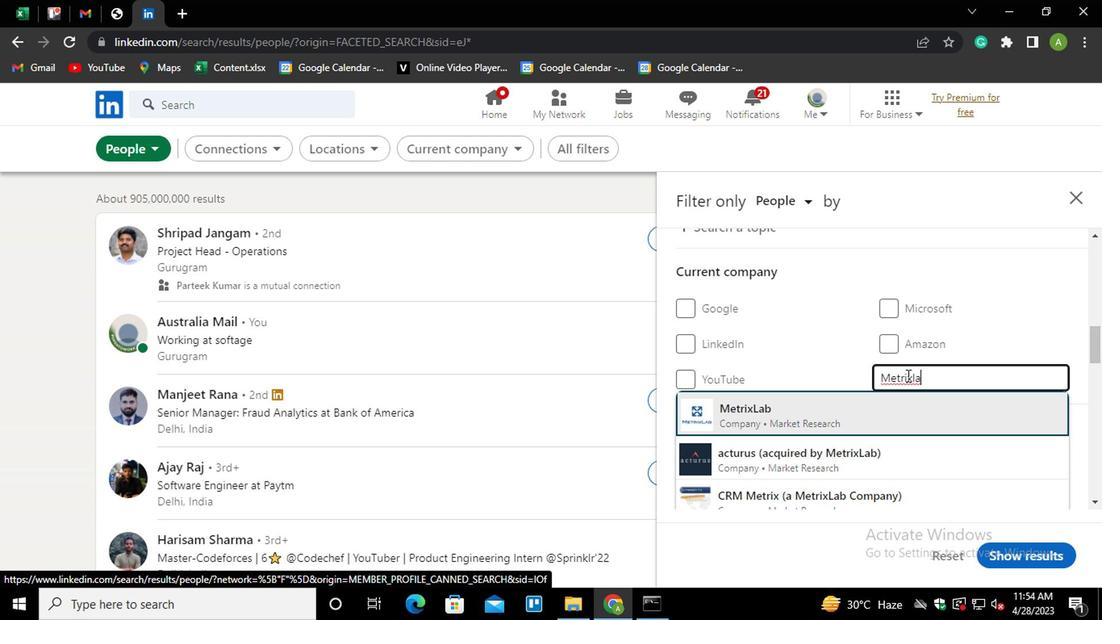 
Action: Mouse scrolled (739, 360) with delta (0, 0)
Screenshot: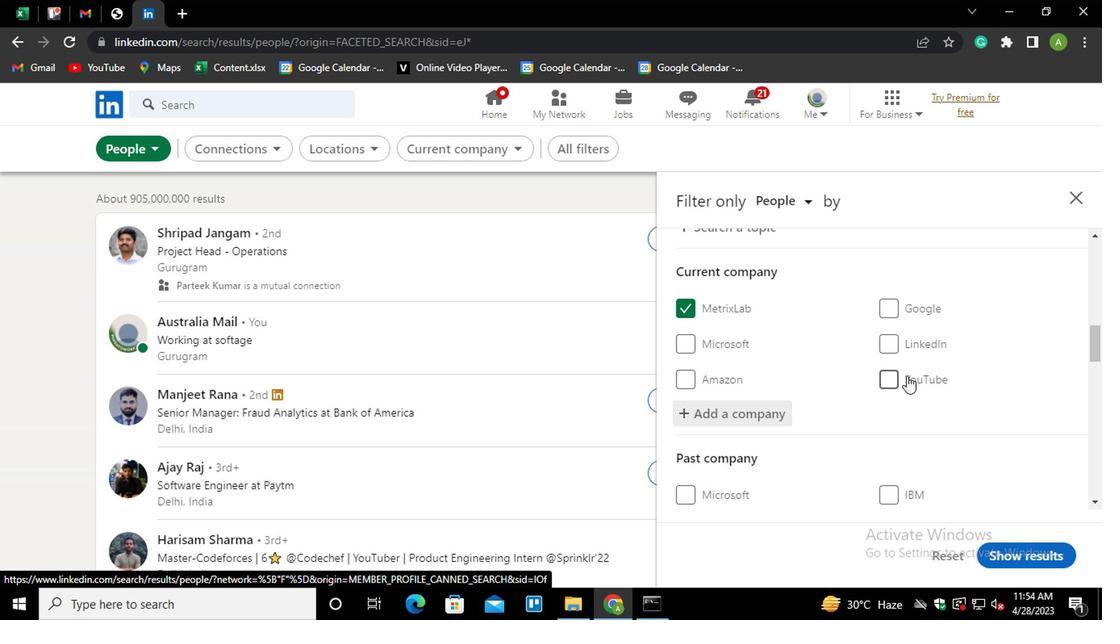 
Action: Mouse scrolled (739, 360) with delta (0, 0)
Screenshot: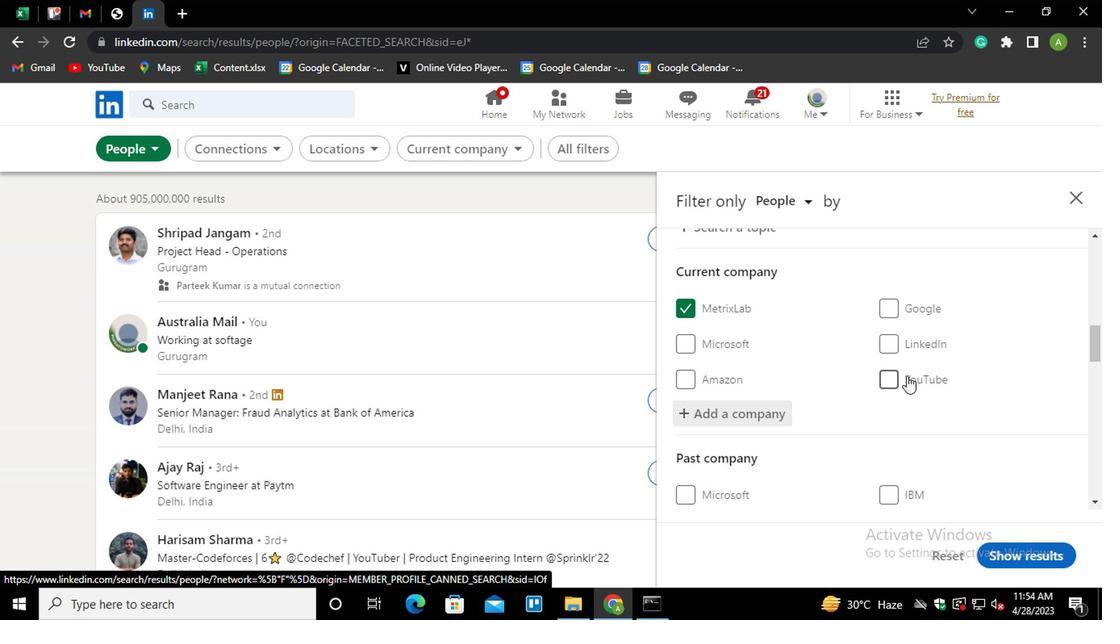 
Action: Mouse scrolled (739, 360) with delta (0, 0)
Screenshot: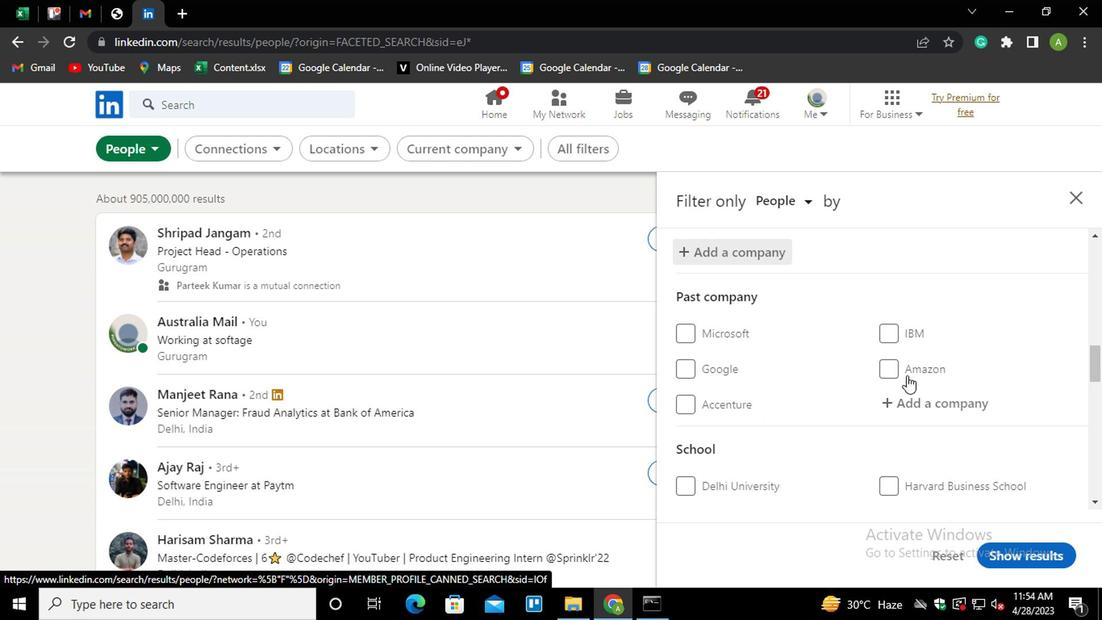 
Action: Mouse scrolled (739, 360) with delta (0, 0)
Screenshot: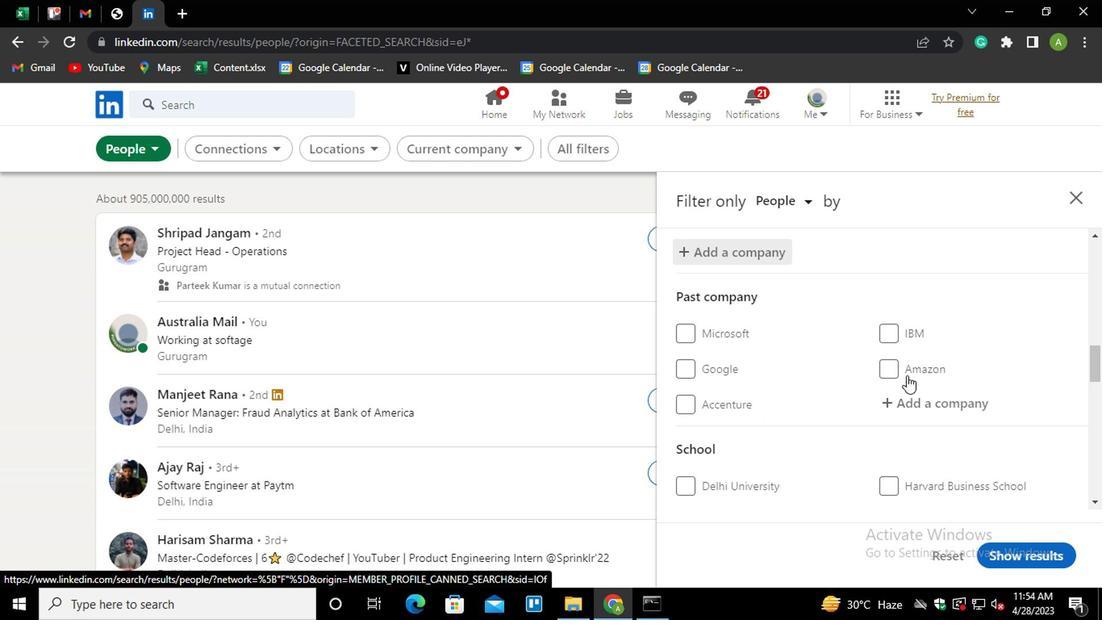 
Action: Mouse scrolled (739, 360) with delta (0, 0)
Screenshot: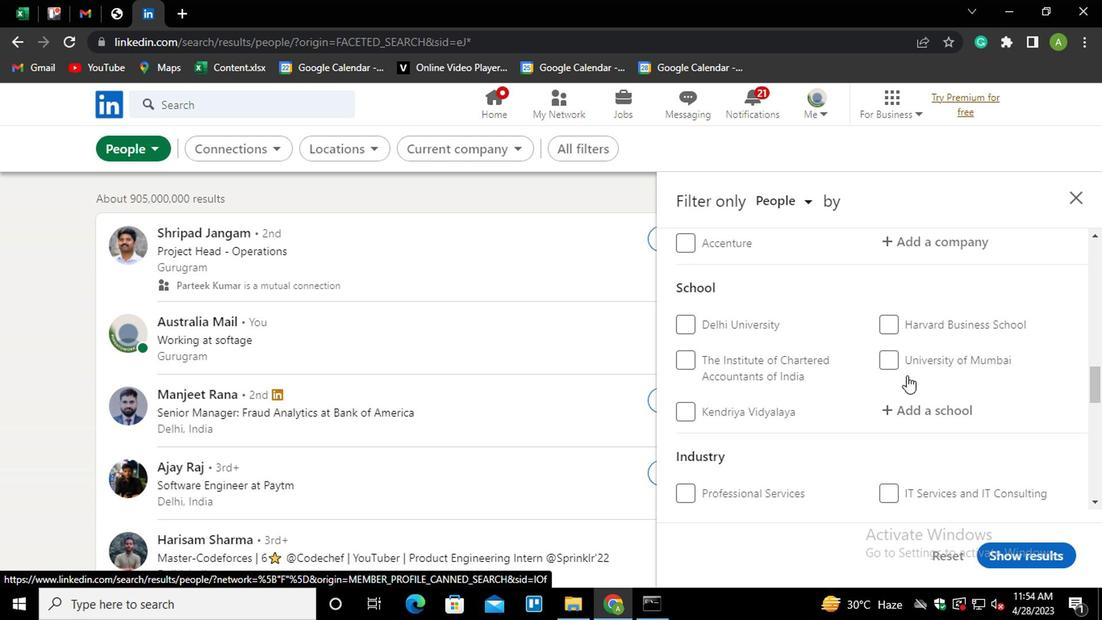 
Action: Mouse moved to (741, 331)
Screenshot: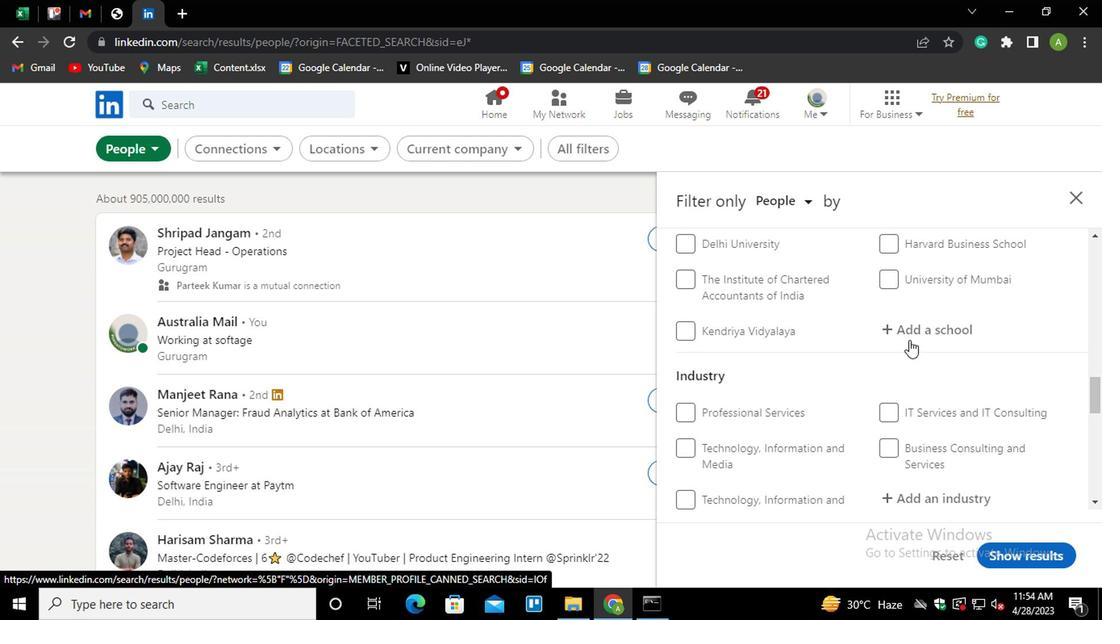
Action: Mouse pressed left at (741, 331)
Screenshot: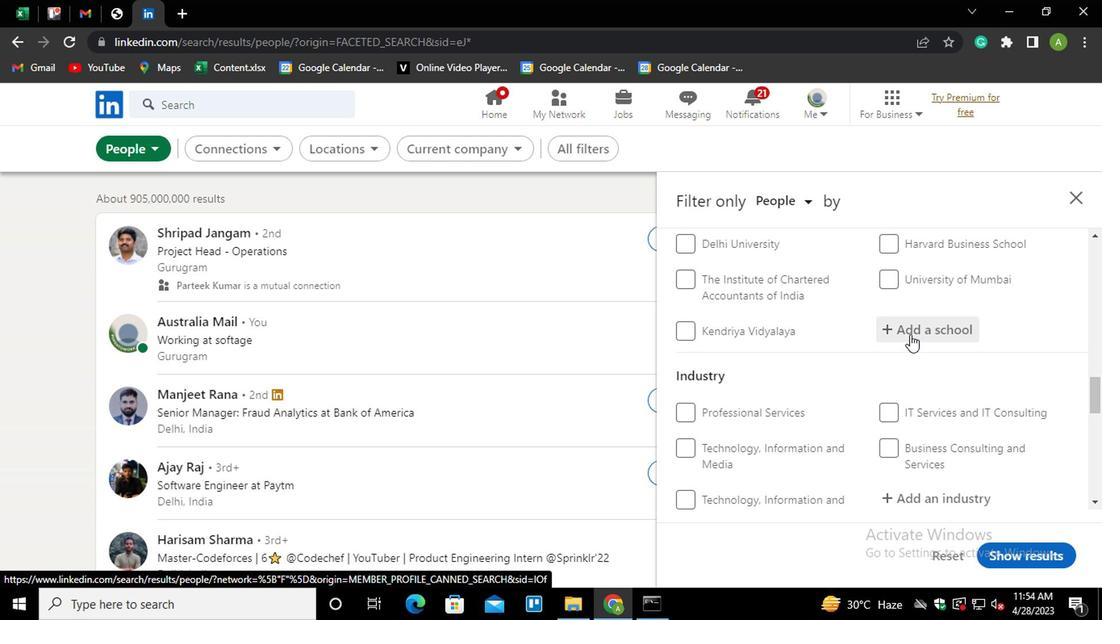 
Action: Key pressed <Key.shift><Key.shift><Key.shift><Key.shift><Key.shift><Key.shift><Key.shift>N<Key.shift>SS<Key.down><Key.enter>
Screenshot: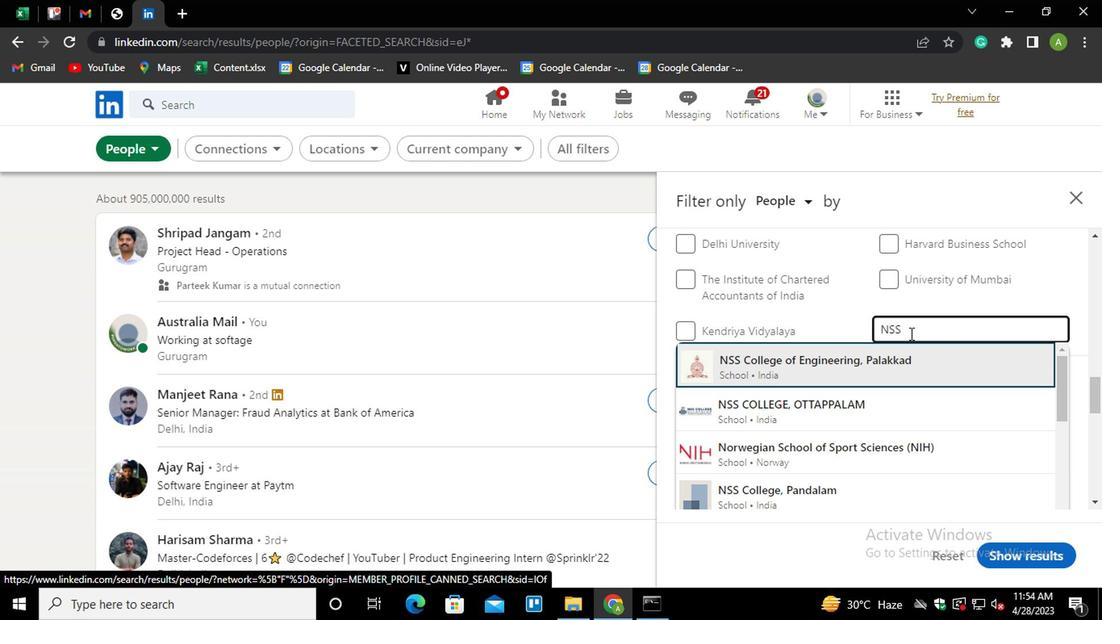 
Action: Mouse moved to (745, 330)
Screenshot: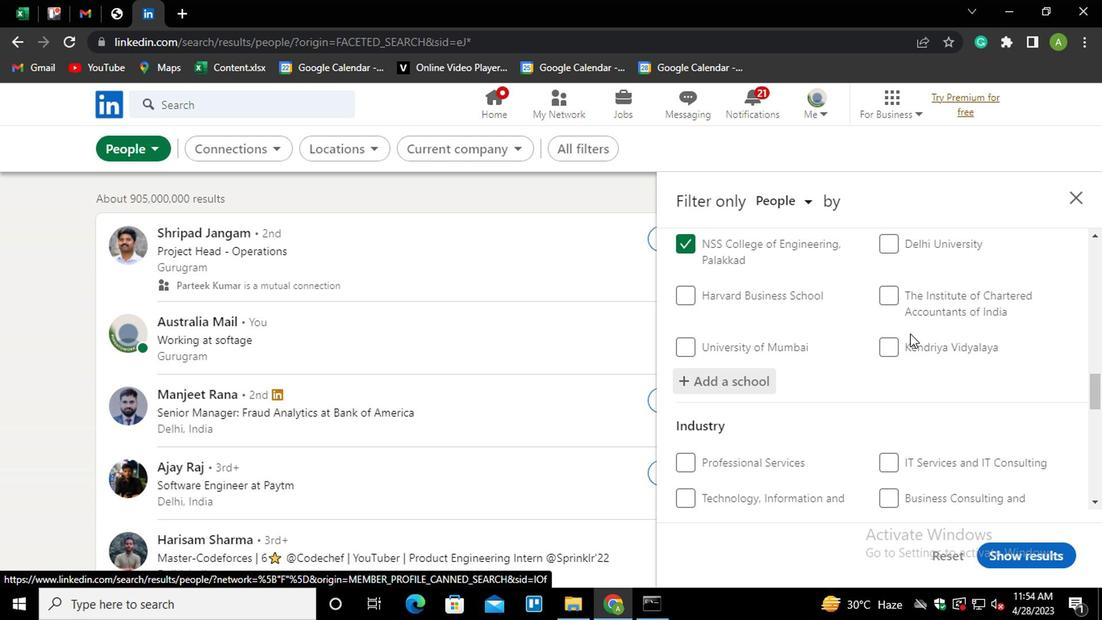 
Action: Mouse scrolled (745, 329) with delta (0, 0)
Screenshot: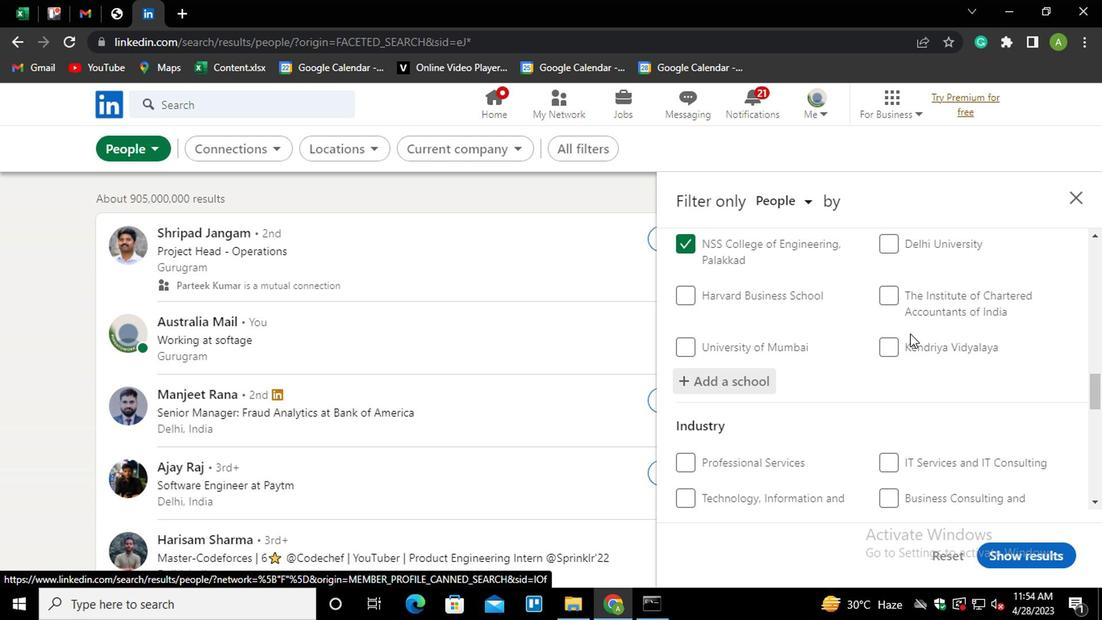 
Action: Mouse scrolled (745, 329) with delta (0, 0)
Screenshot: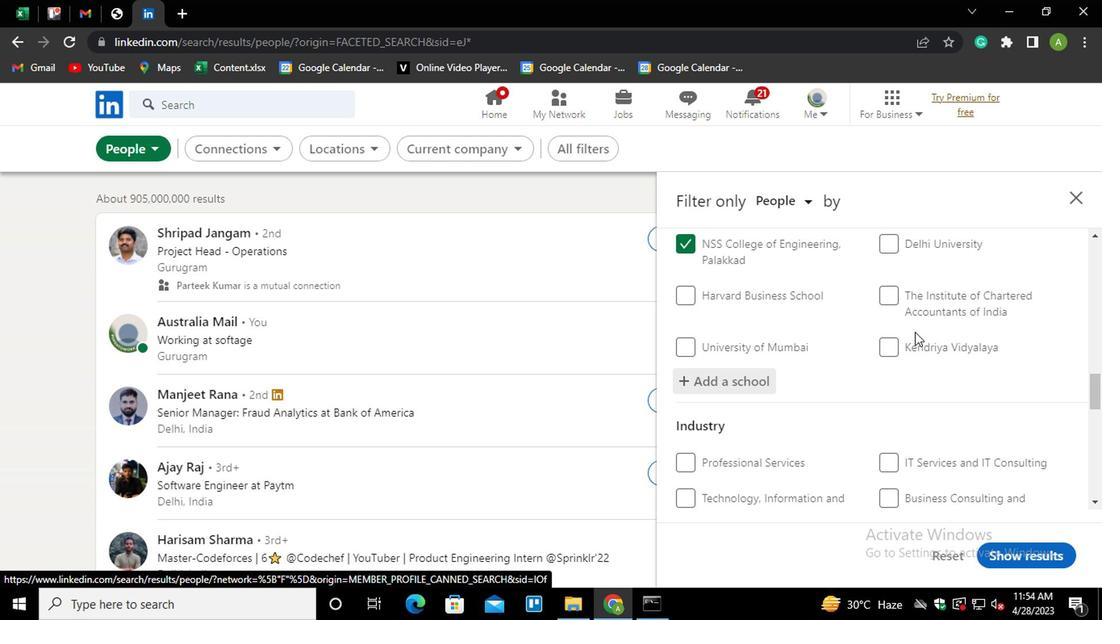 
Action: Mouse moved to (741, 370)
Screenshot: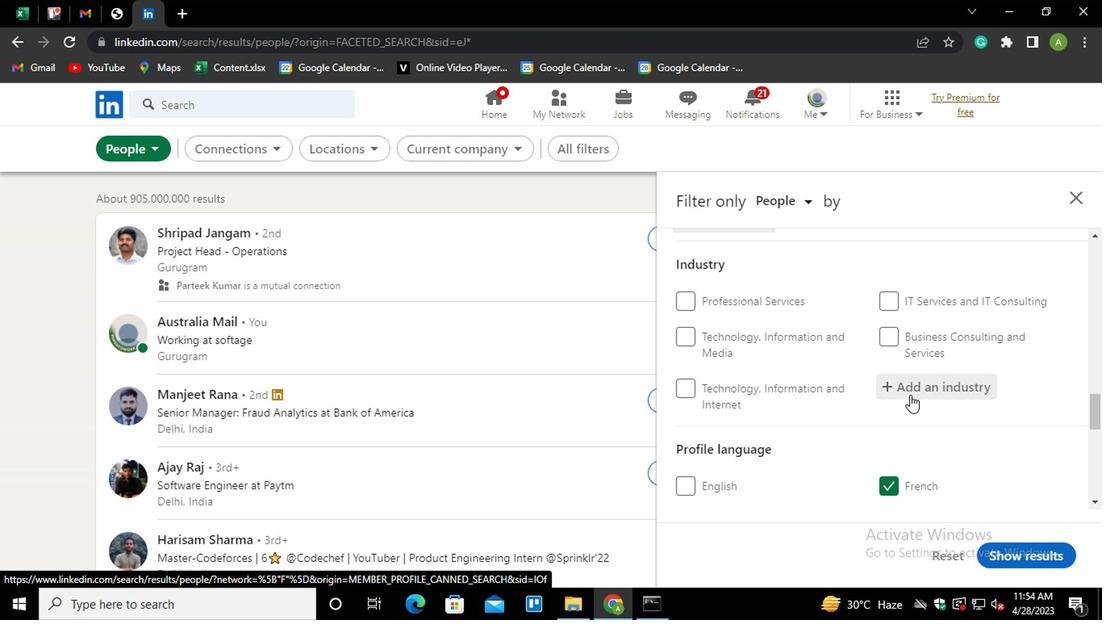 
Action: Mouse pressed left at (741, 370)
Screenshot: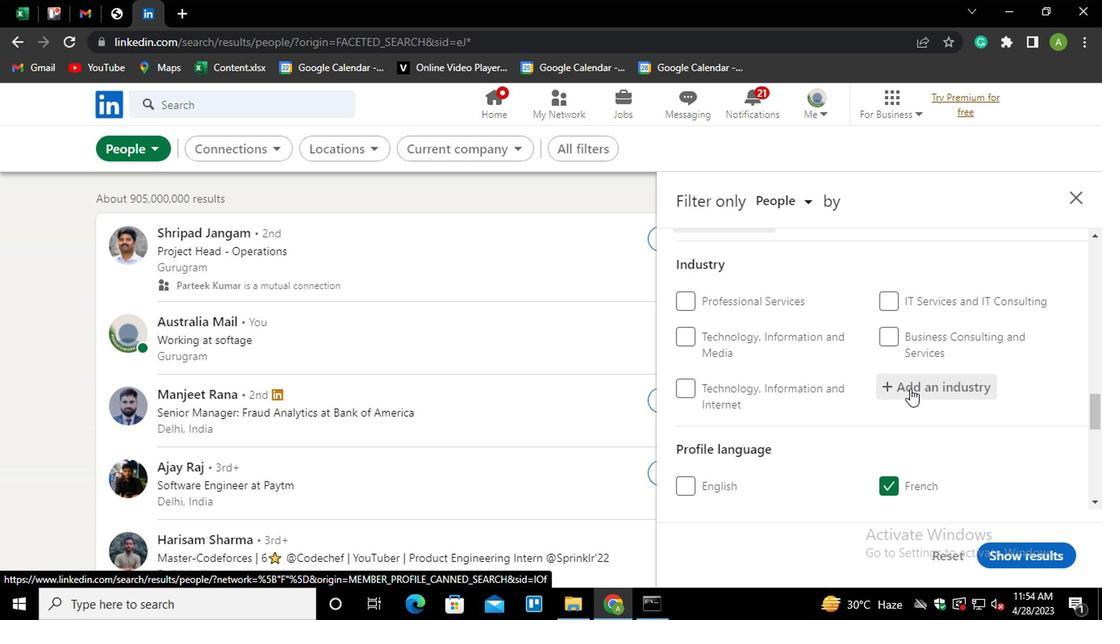 
Action: Mouse moved to (738, 370)
Screenshot: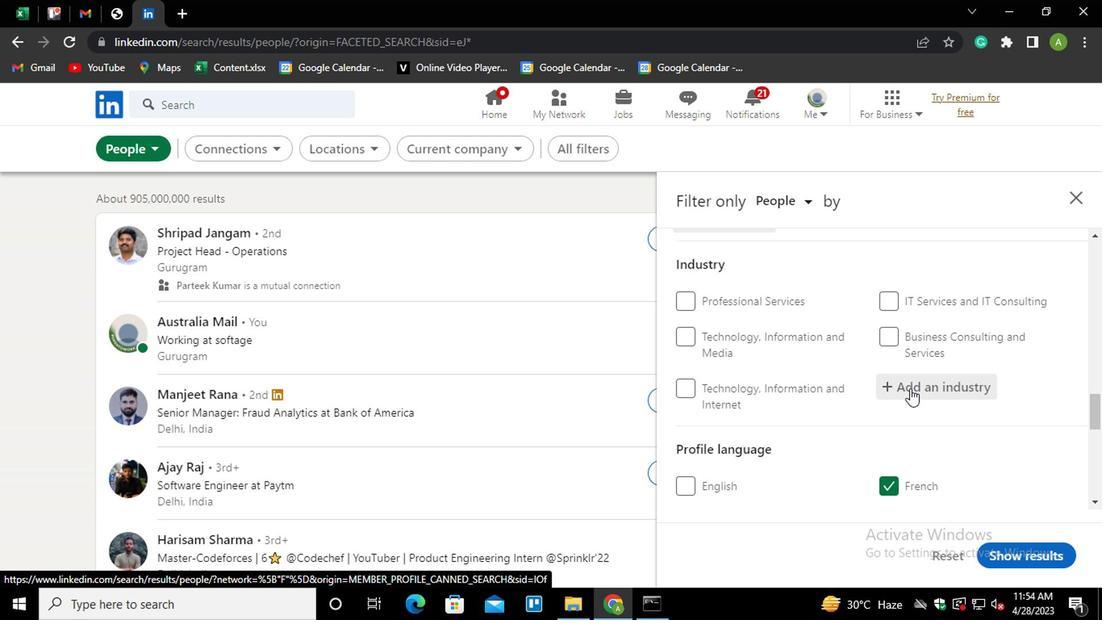 
Action: Key pressed <Key.shift>OP;<Key.backspace><Key.backspace>IL<Key.down><Key.enter>
Screenshot: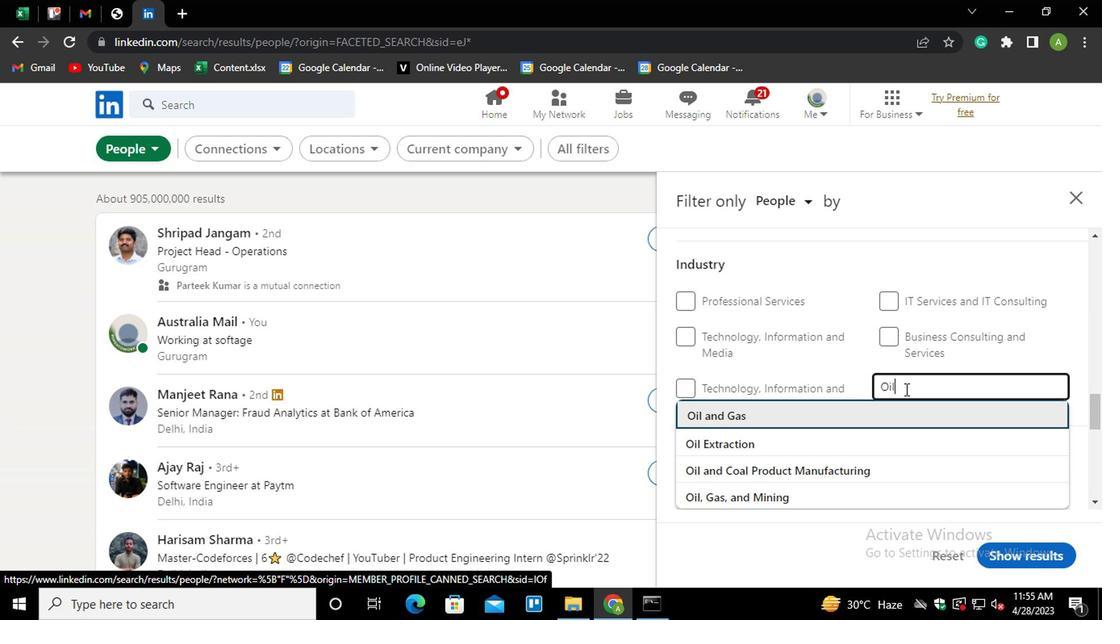 
Action: Mouse scrolled (738, 370) with delta (0, 0)
Screenshot: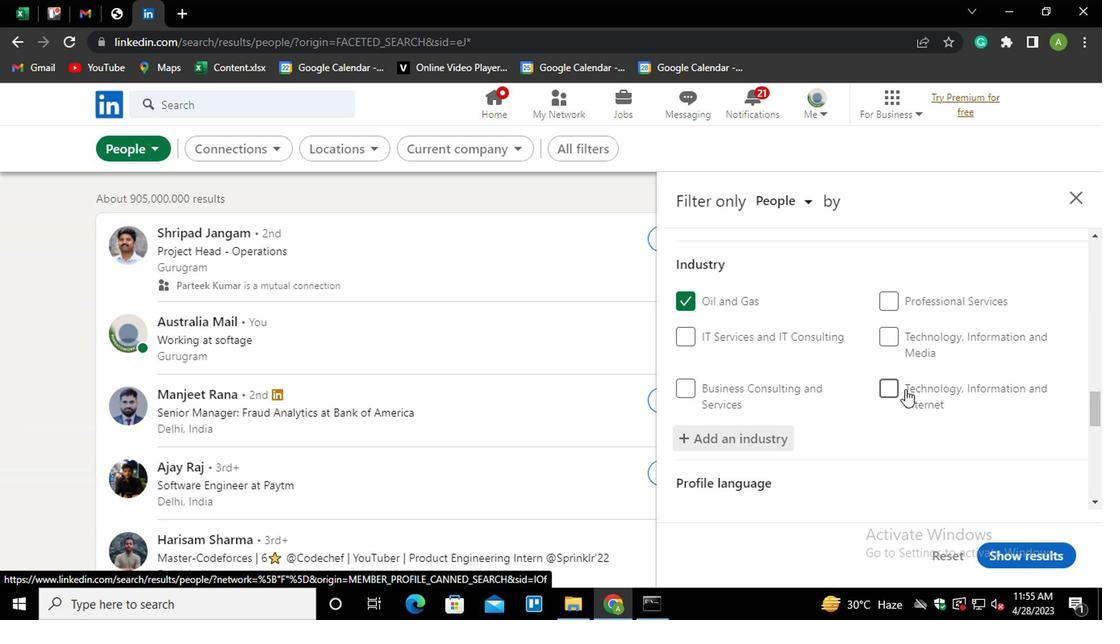 
Action: Mouse scrolled (738, 370) with delta (0, 0)
Screenshot: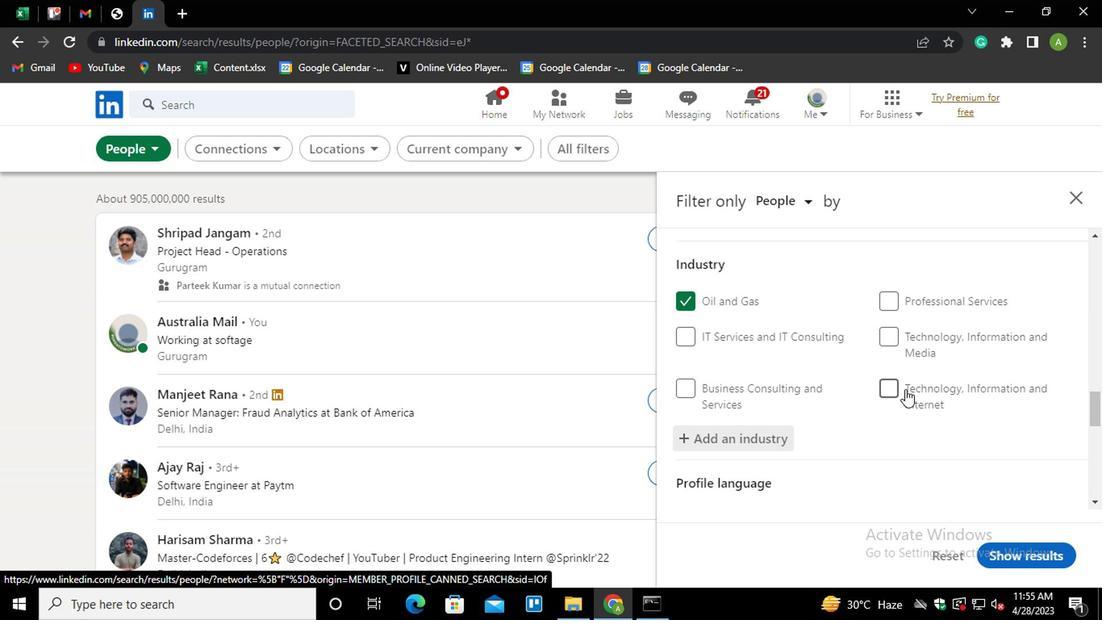 
Action: Mouse scrolled (738, 370) with delta (0, 0)
Screenshot: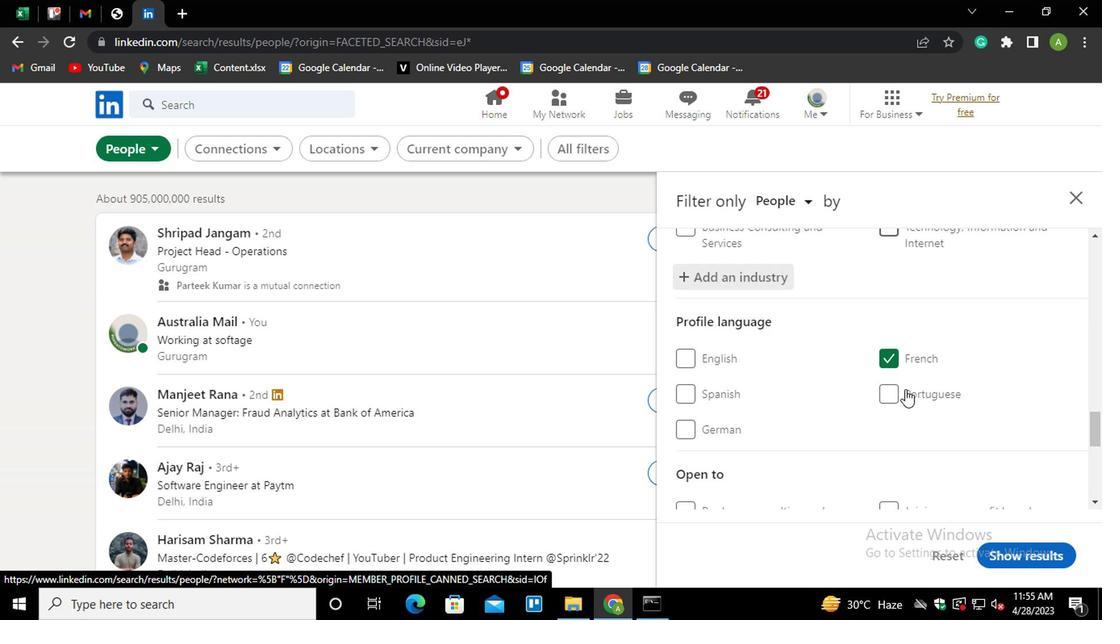 
Action: Mouse scrolled (738, 370) with delta (0, 0)
Screenshot: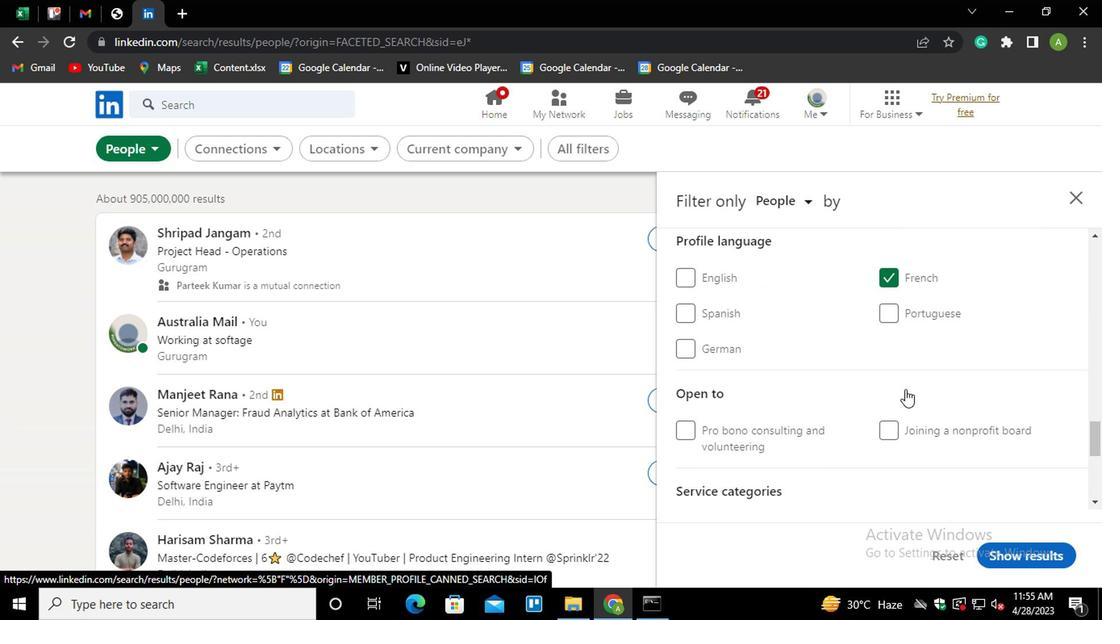 
Action: Mouse scrolled (738, 370) with delta (0, 0)
Screenshot: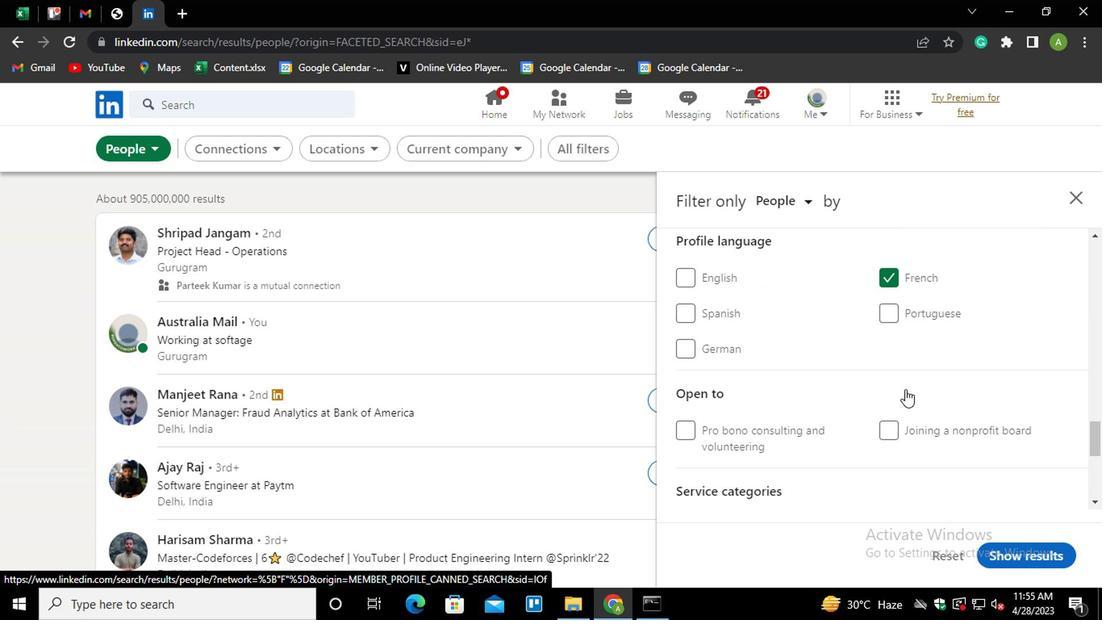 
Action: Mouse moved to (737, 371)
Screenshot: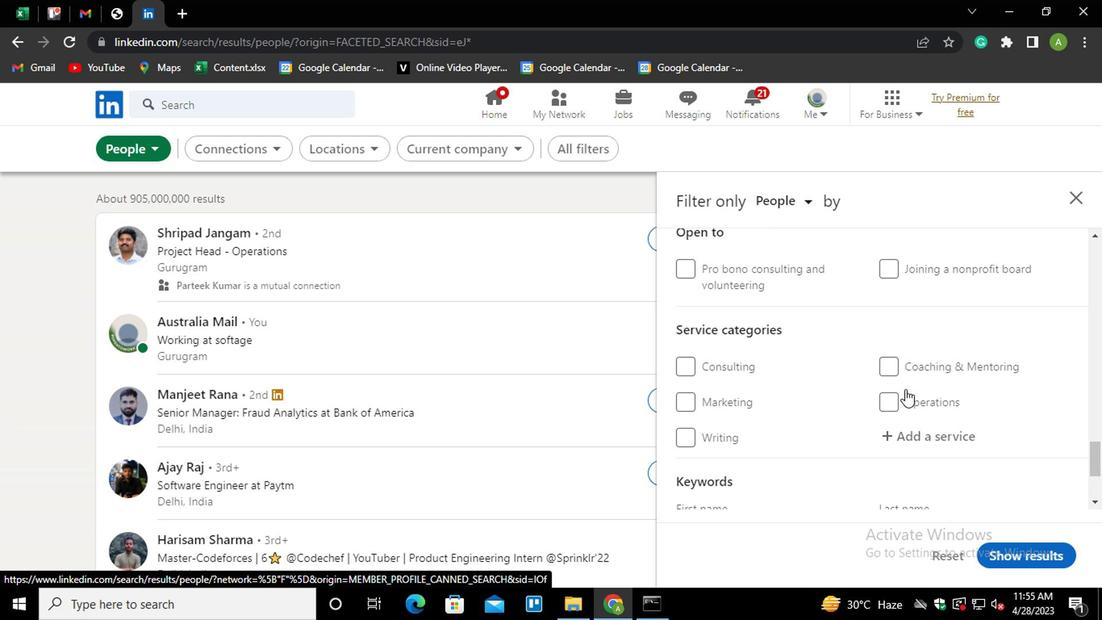 
Action: Mouse scrolled (737, 370) with delta (0, 0)
Screenshot: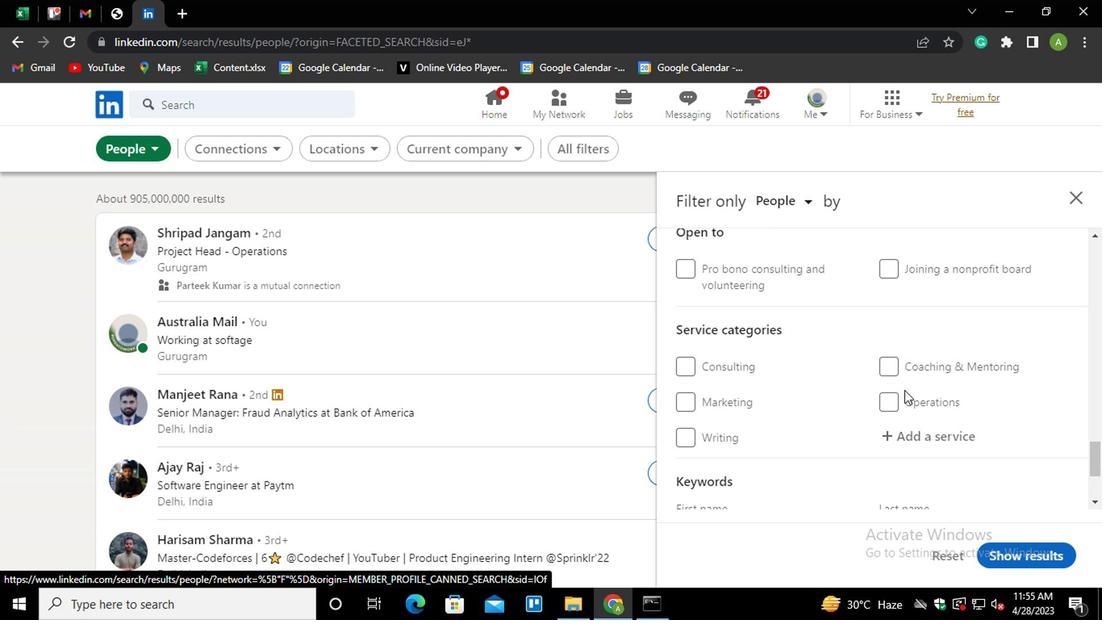 
Action: Mouse moved to (738, 347)
Screenshot: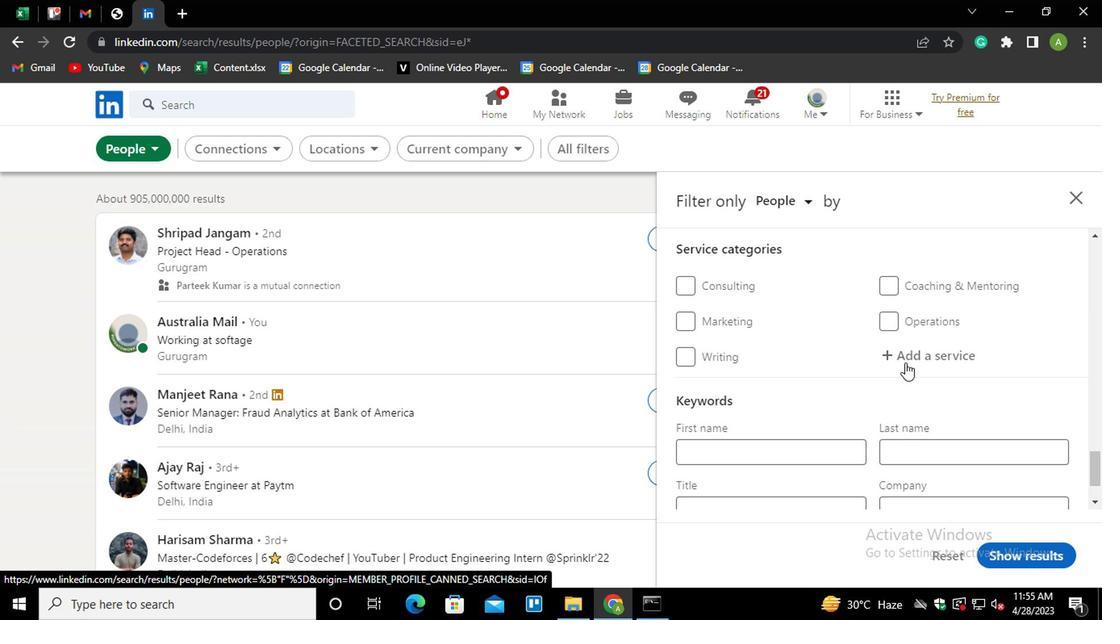 
Action: Mouse pressed left at (738, 347)
Screenshot: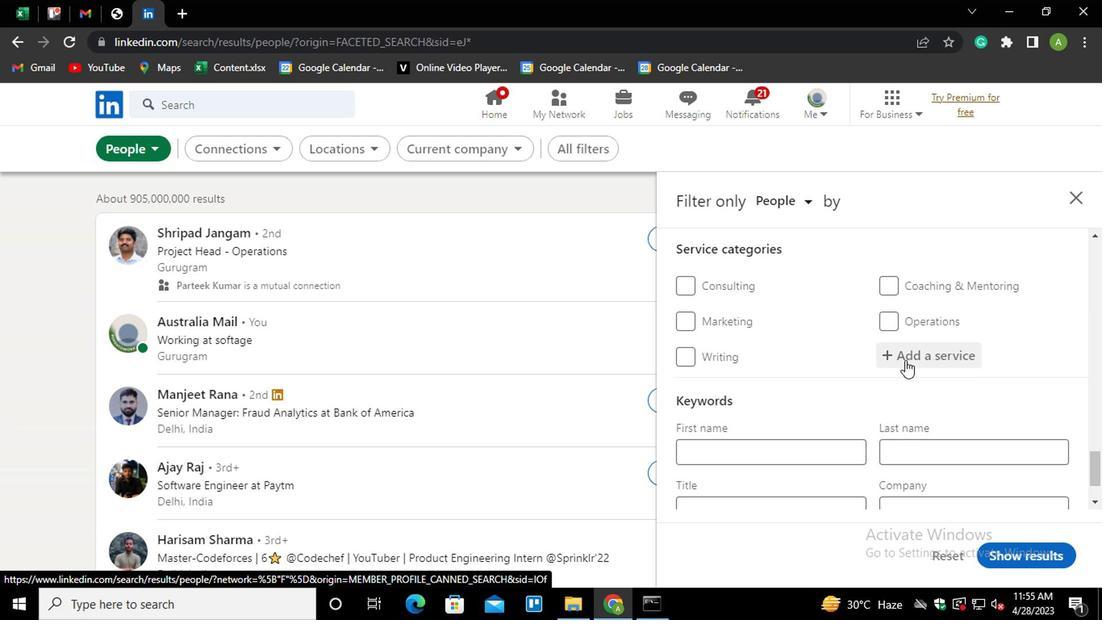 
Action: Key pressed <Key.shift>U<Key.shift><Key.shift><Key.shift><Key.shift><Key.shift><Key.shift>X<Key.space><Key.shift><Key.down><Key.enter>
Screenshot: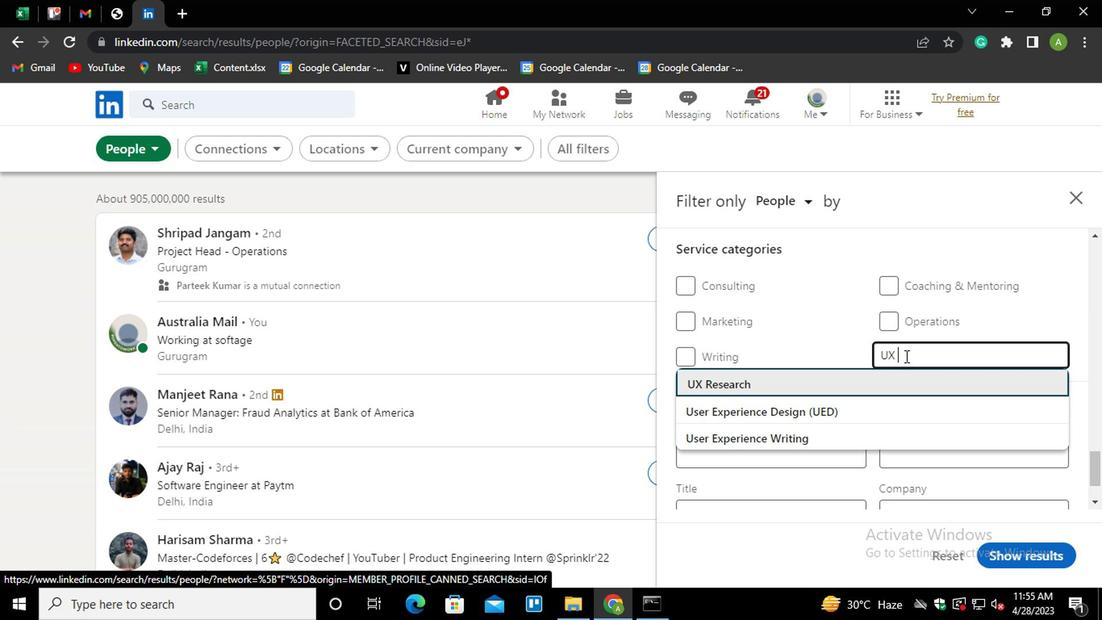 
Action: Mouse scrolled (738, 346) with delta (0, 0)
Screenshot: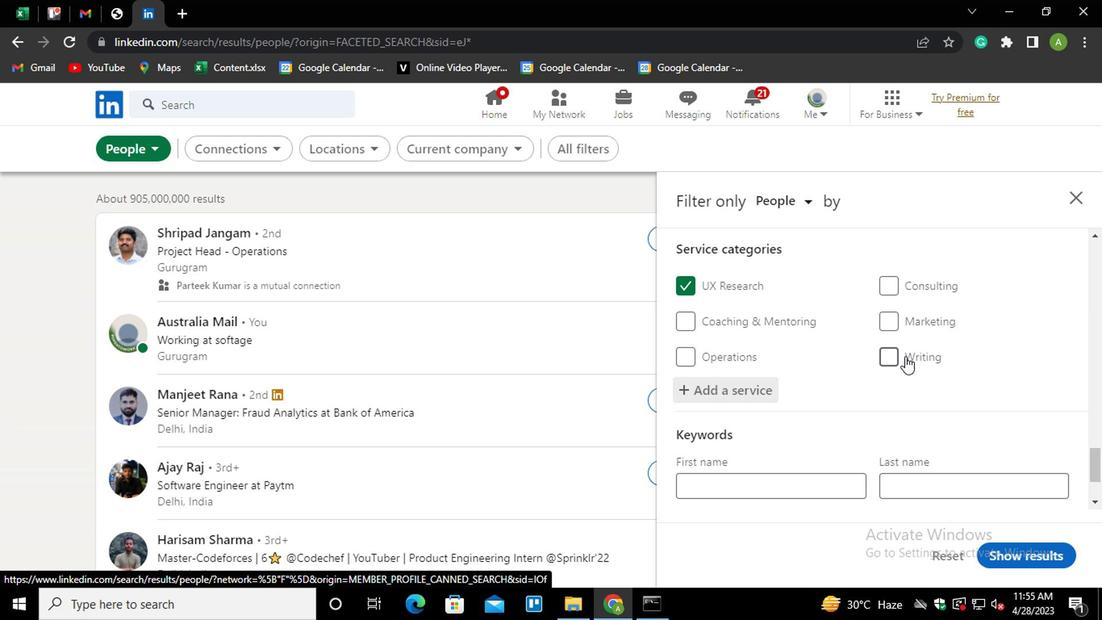 
Action: Mouse scrolled (738, 346) with delta (0, 0)
Screenshot: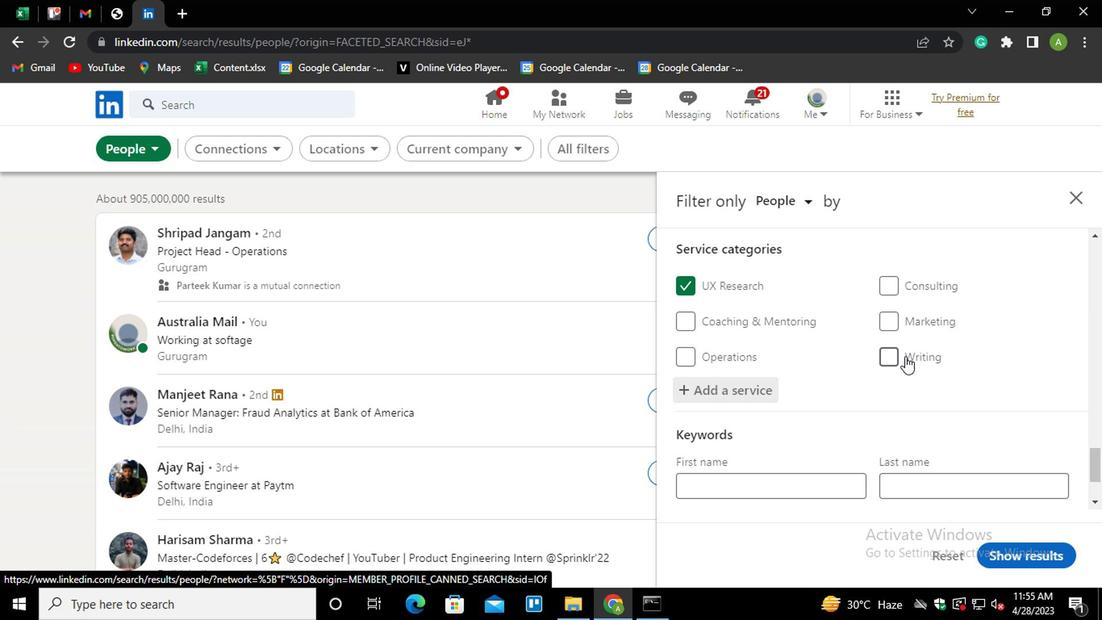 
Action: Mouse scrolled (738, 346) with delta (0, 0)
Screenshot: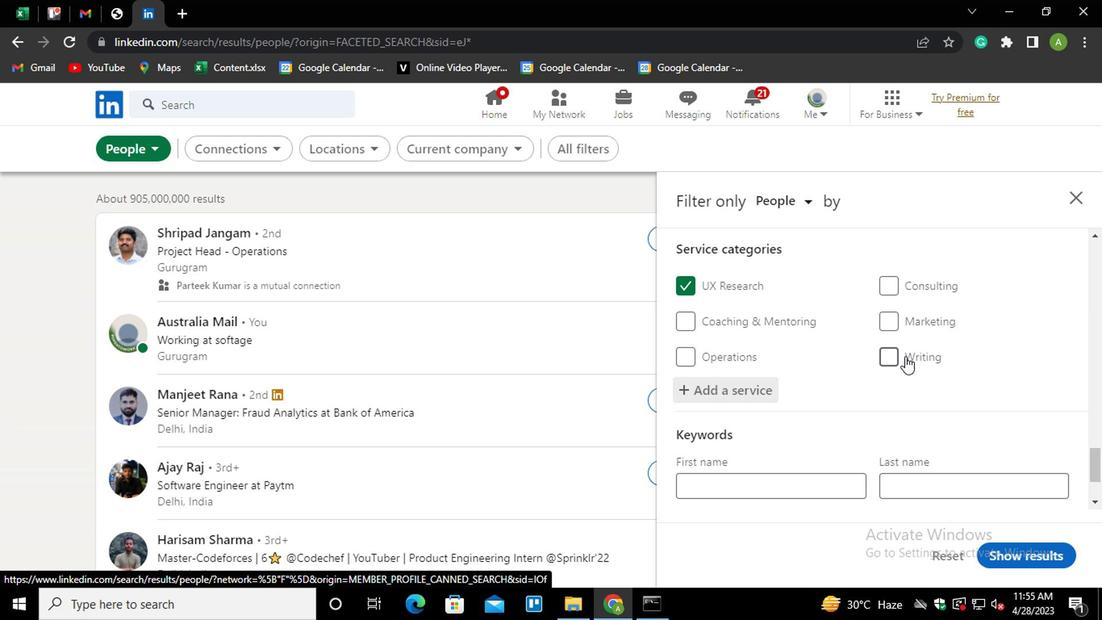 
Action: Mouse scrolled (738, 346) with delta (0, 0)
Screenshot: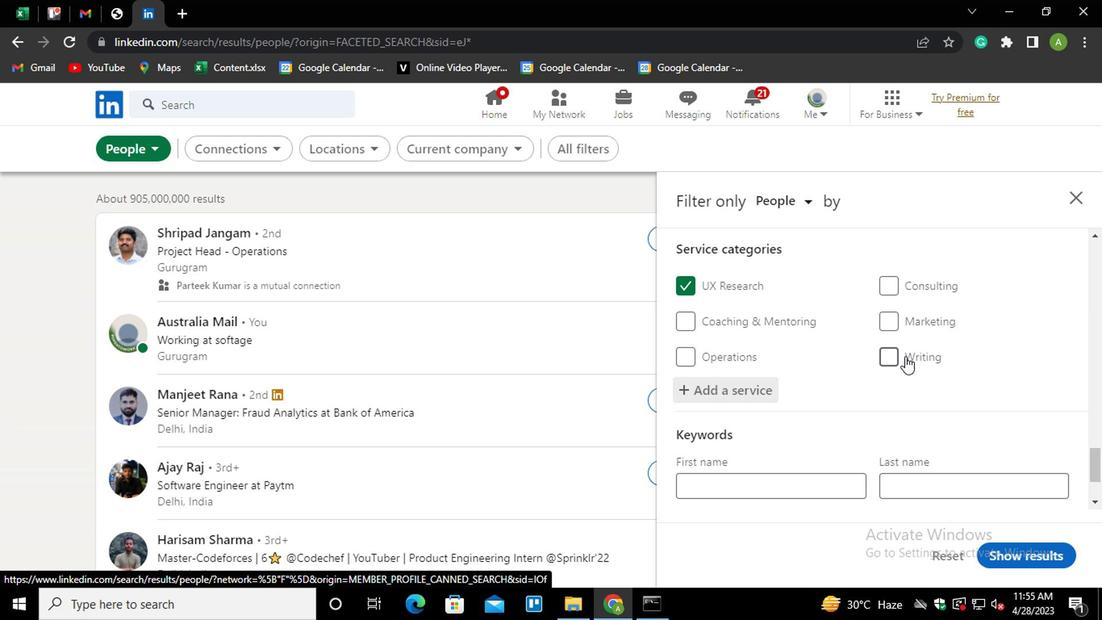 
Action: Mouse moved to (654, 406)
Screenshot: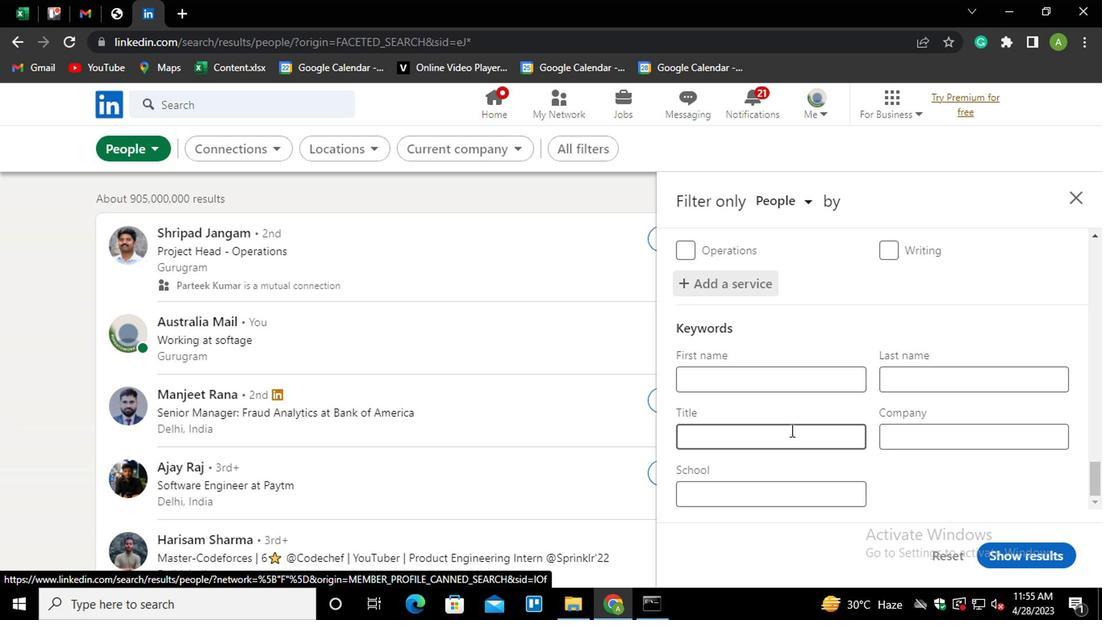 
Action: Mouse pressed left at (654, 406)
Screenshot: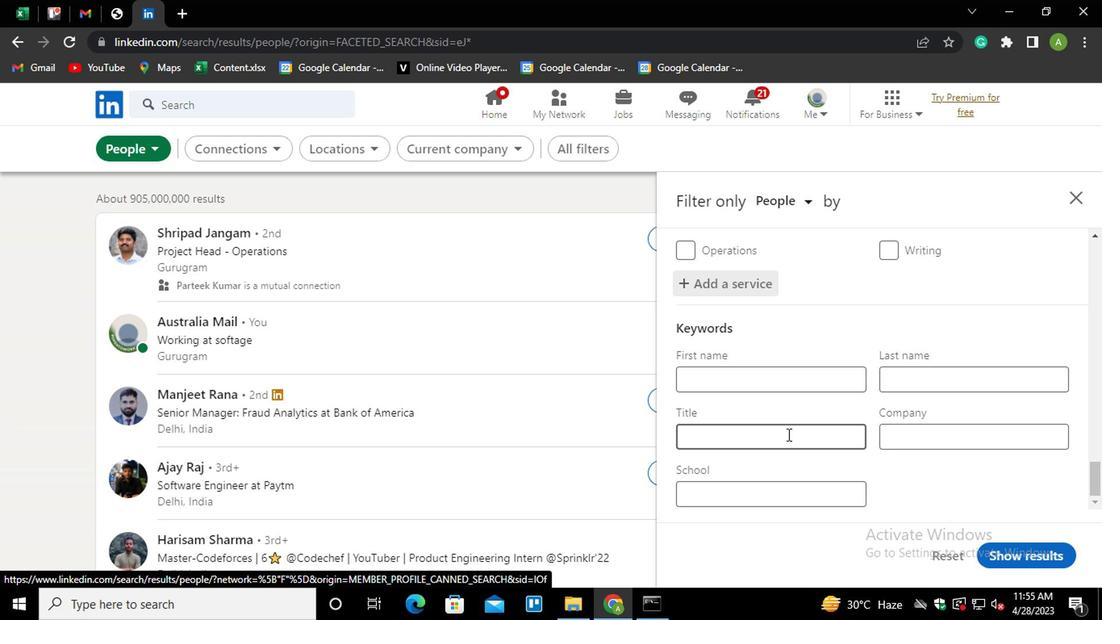 
Action: Mouse moved to (651, 408)
Screenshot: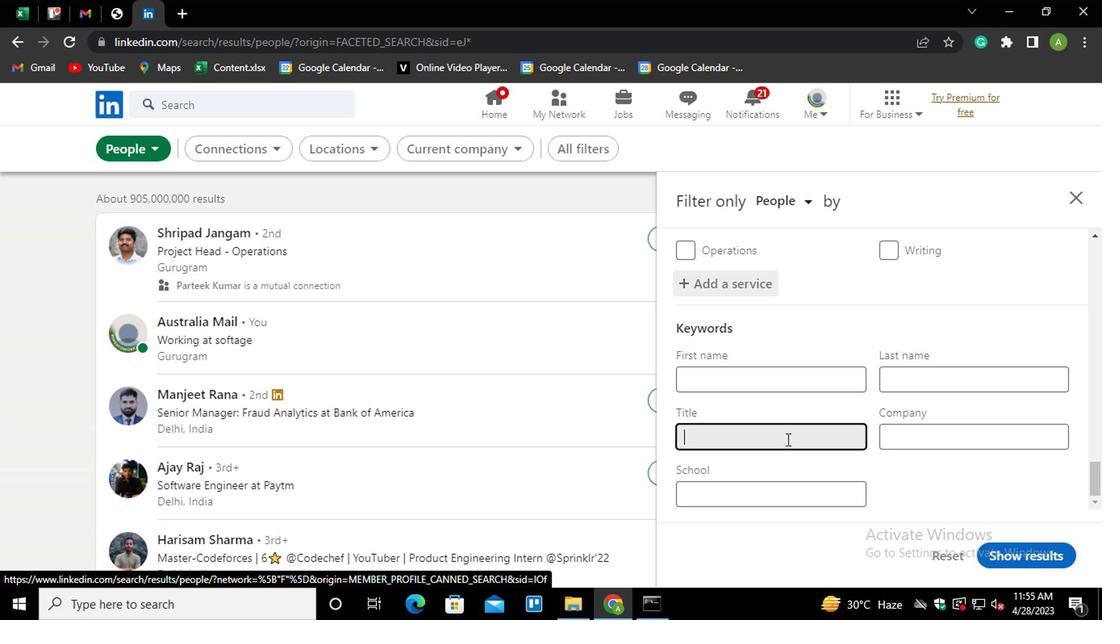 
Action: Key pressed <Key.shift>ACCOUNTING<Key.space><Key.shift><Key.shift><Key.shift><Key.shift><Key.shift><Key.shift><Key.shift><Key.shift><Key.shift><Key.shift>DIRECTOR
Screenshot: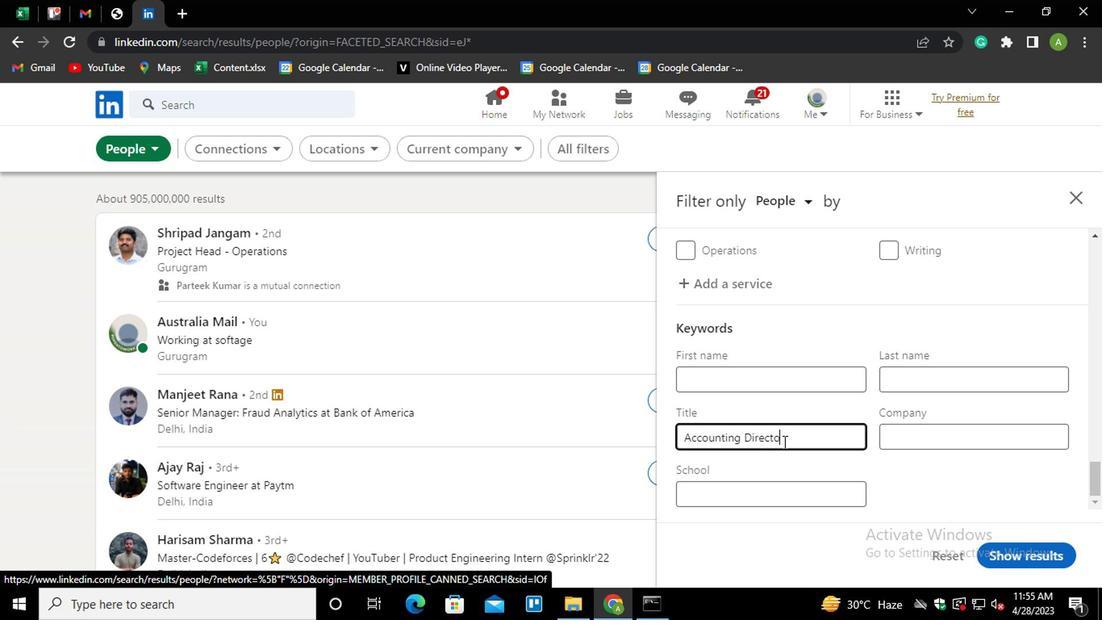 
Action: Mouse moved to (778, 433)
Screenshot: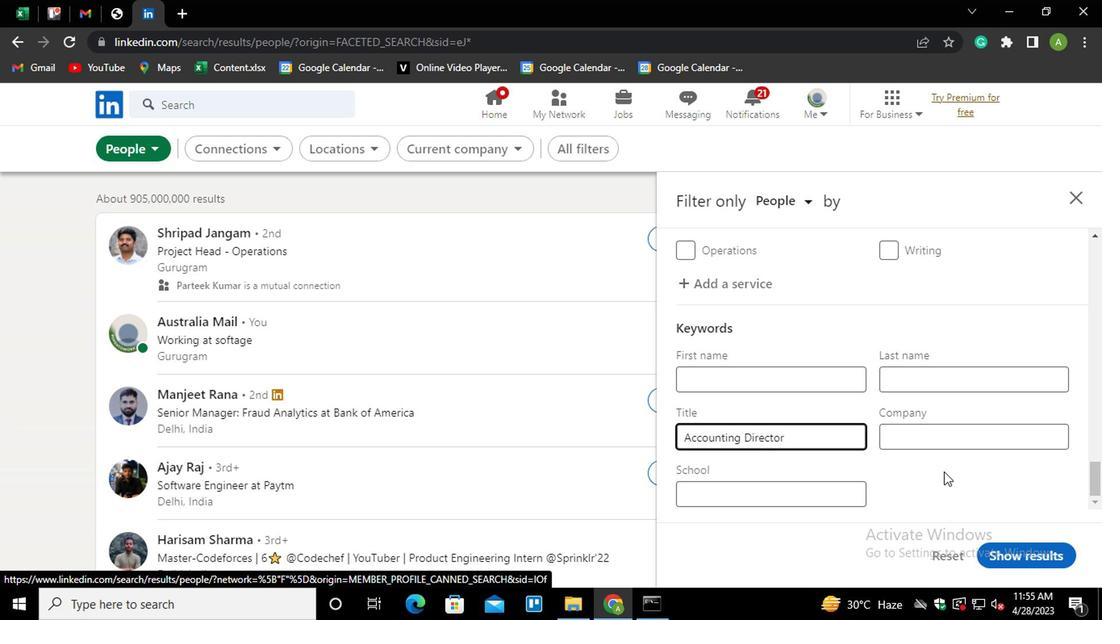 
Action: Mouse pressed left at (778, 433)
Screenshot: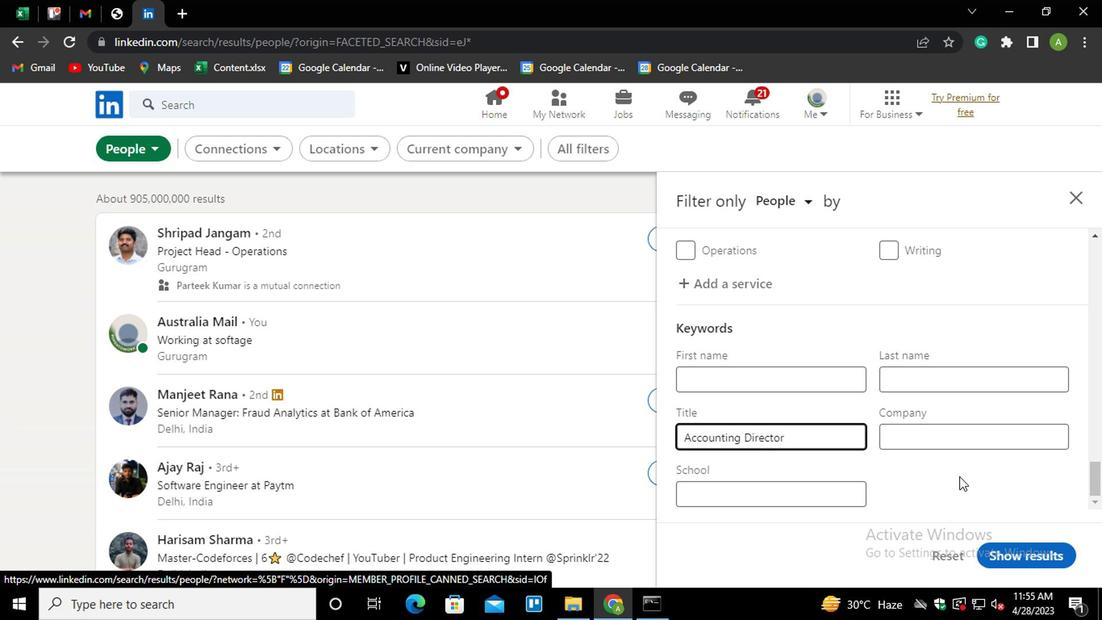 
Action: Mouse moved to (824, 488)
Screenshot: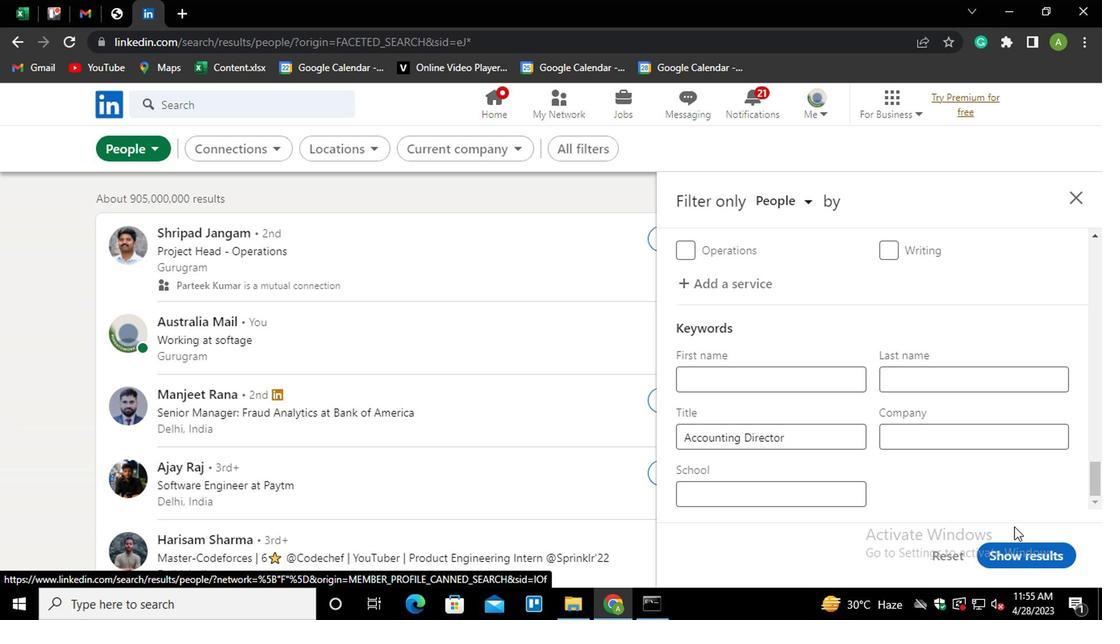 
Action: Mouse pressed left at (824, 488)
Screenshot: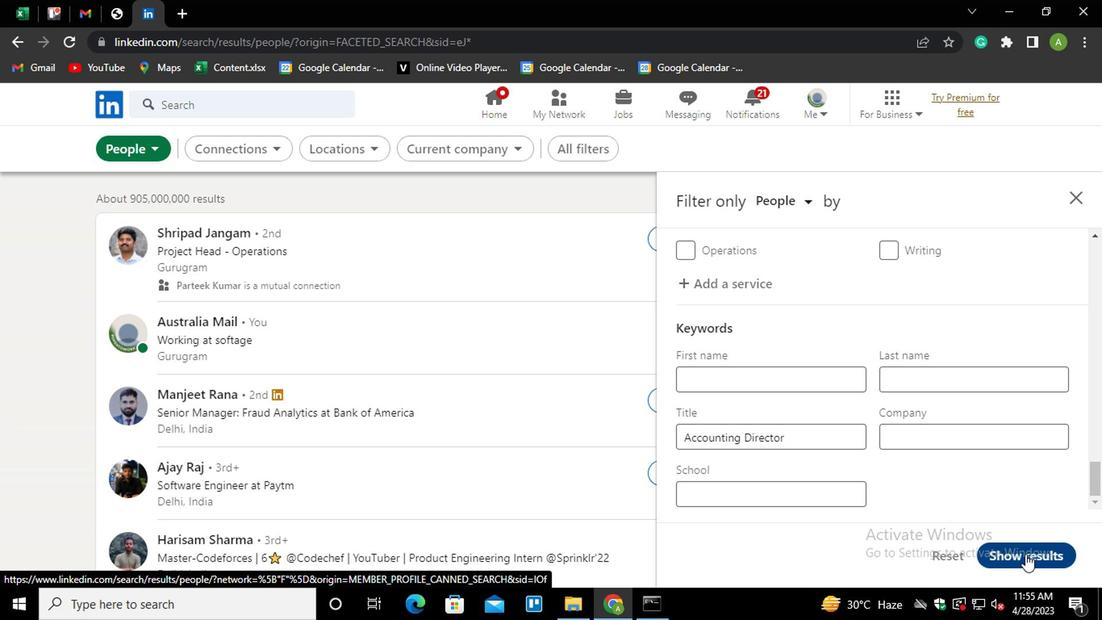 
